 Task: Hide hiring.
Action: Mouse moved to (641, 488)
Screenshot: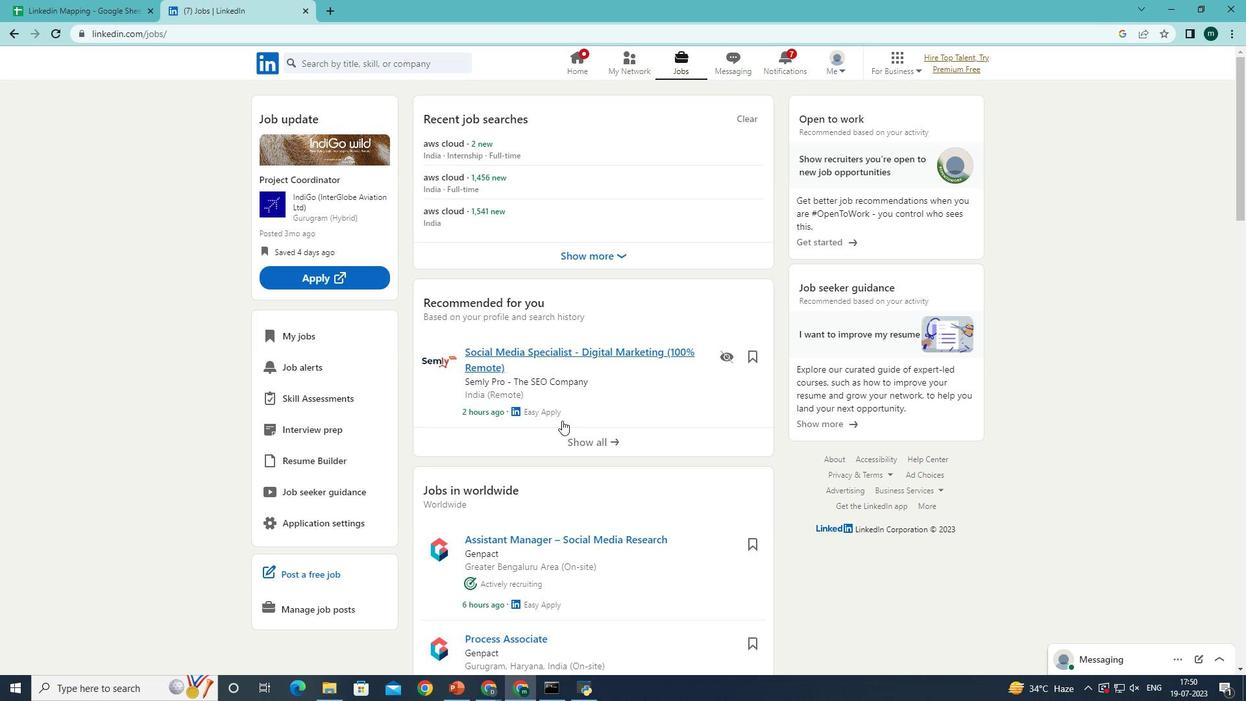 
Action: Mouse scrolled (641, 487) with delta (0, 0)
Screenshot: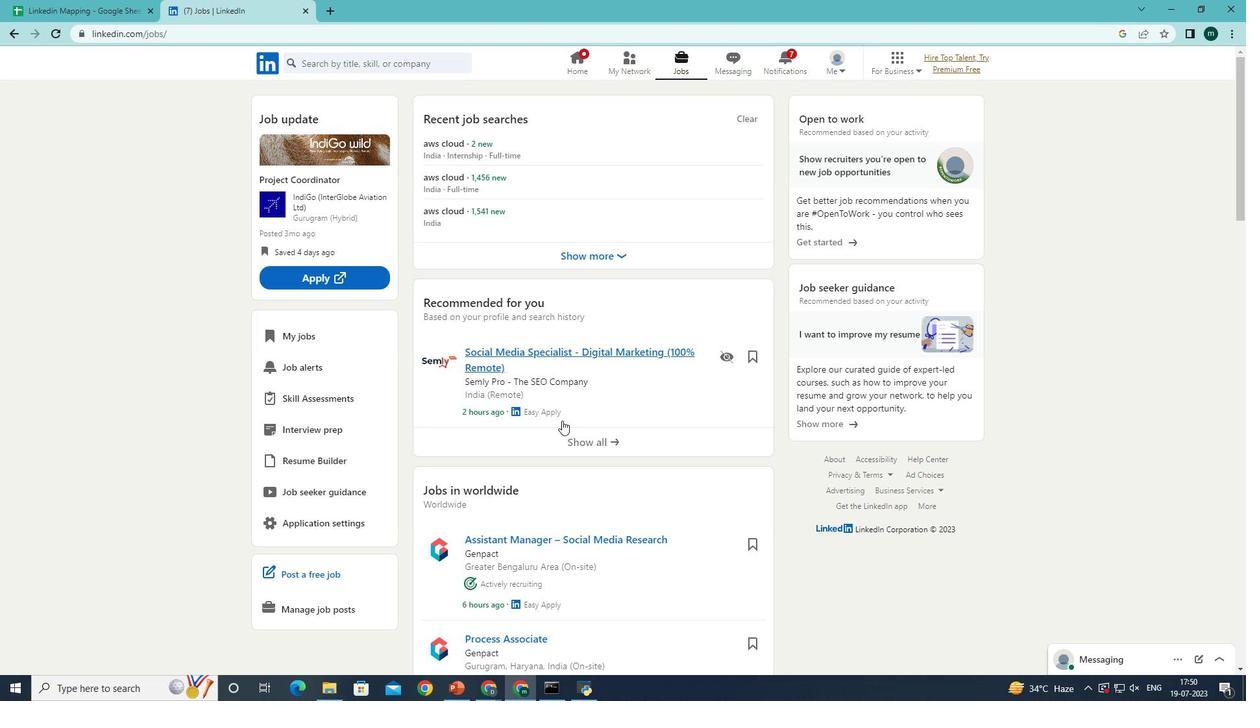 
Action: Mouse scrolled (641, 487) with delta (0, 0)
Screenshot: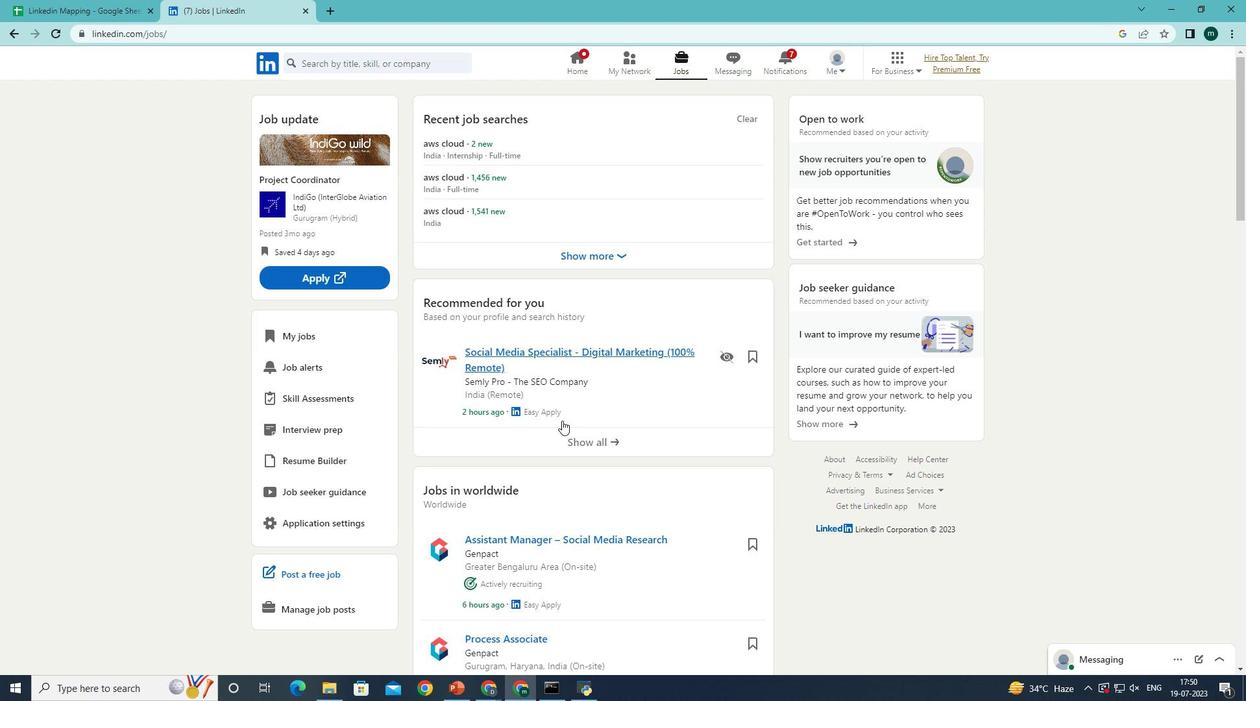 
Action: Mouse scrolled (641, 487) with delta (0, 0)
Screenshot: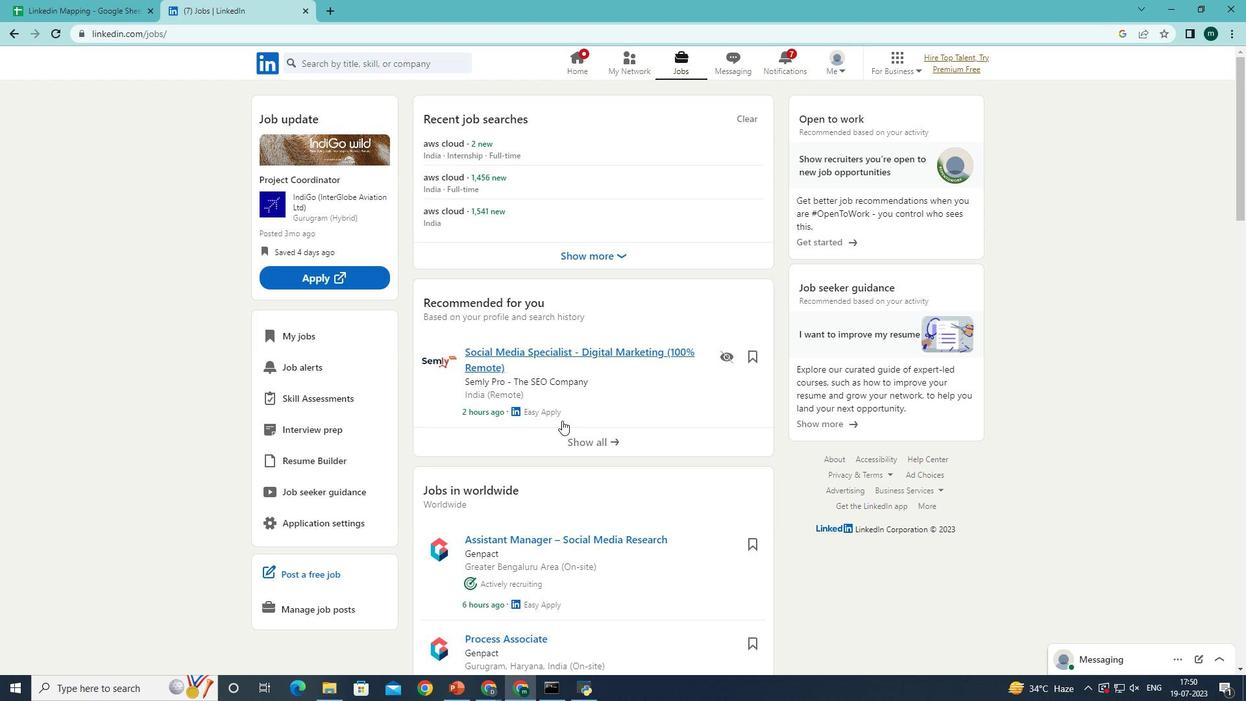 
Action: Mouse scrolled (641, 487) with delta (0, 0)
Screenshot: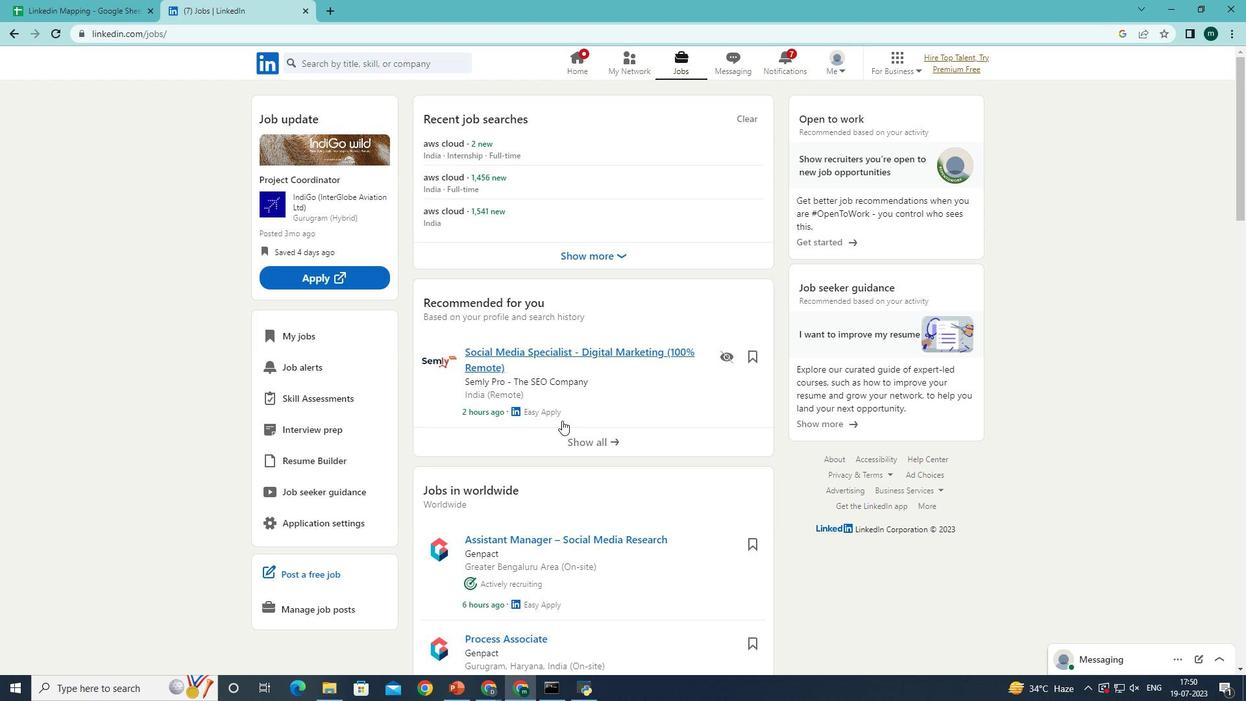 
Action: Mouse scrolled (641, 487) with delta (0, 0)
Screenshot: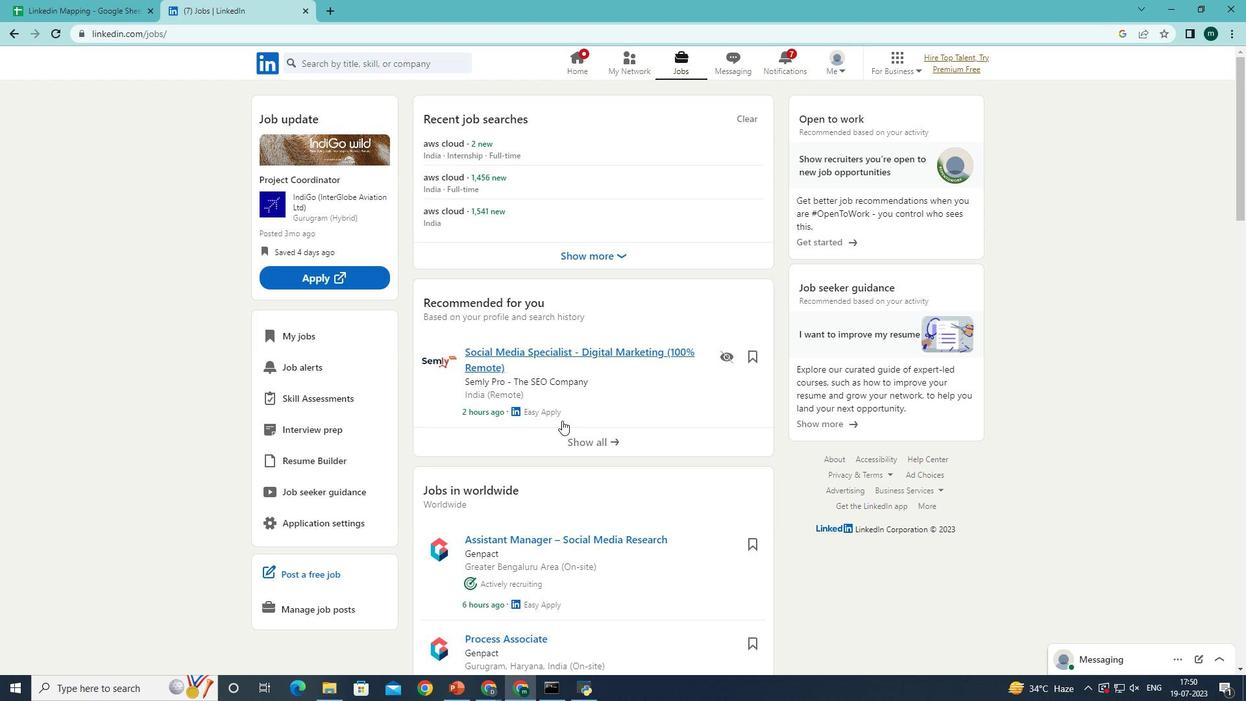 
Action: Mouse scrolled (641, 487) with delta (0, 0)
Screenshot: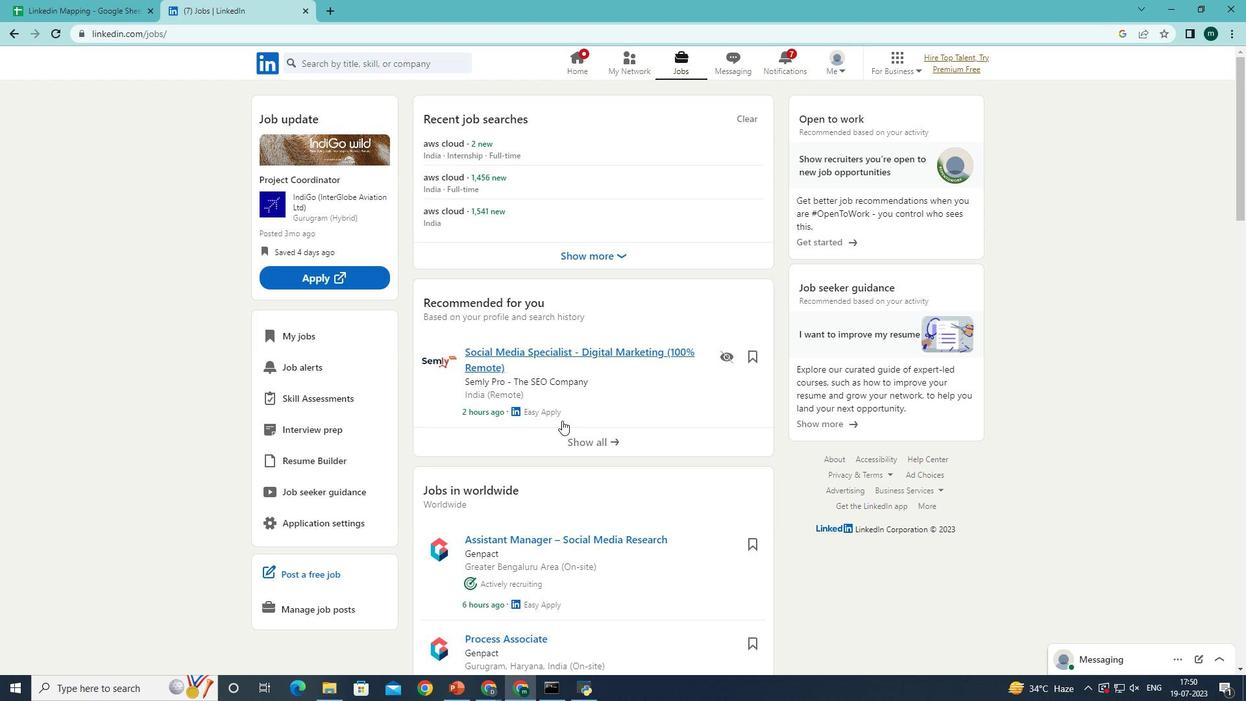 
Action: Mouse scrolled (641, 487) with delta (0, 0)
Screenshot: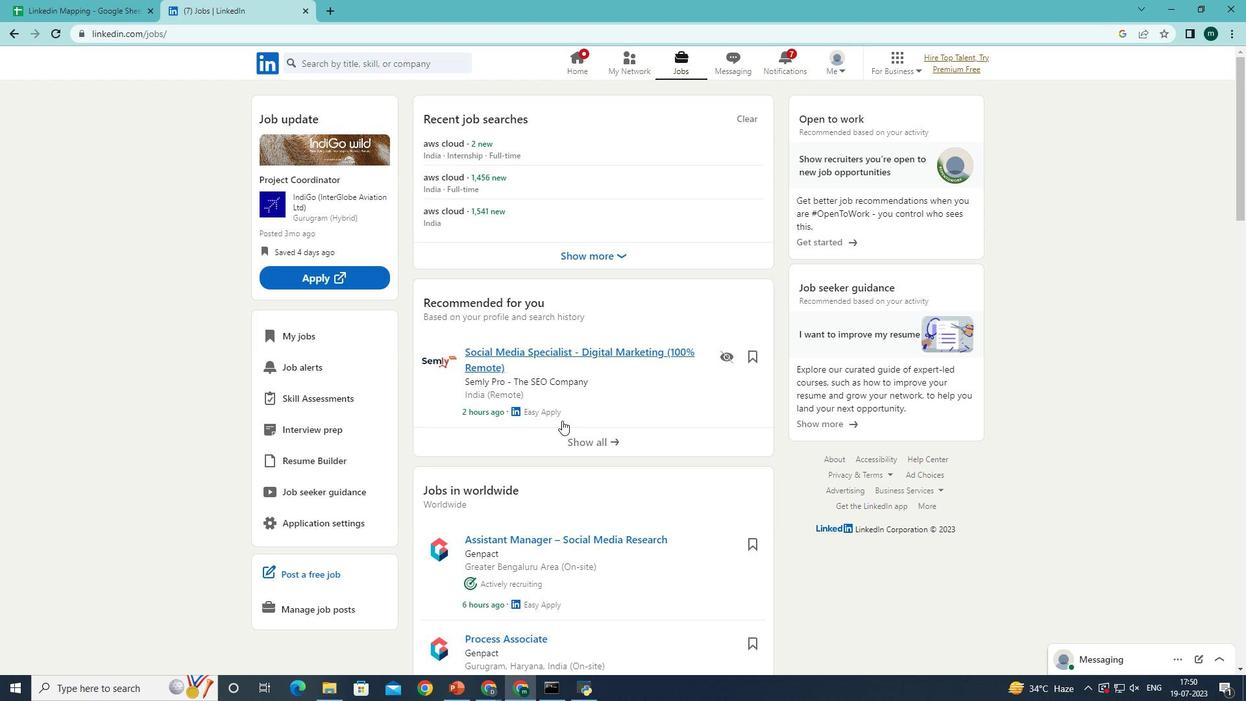 
Action: Mouse scrolled (641, 487) with delta (0, 0)
Screenshot: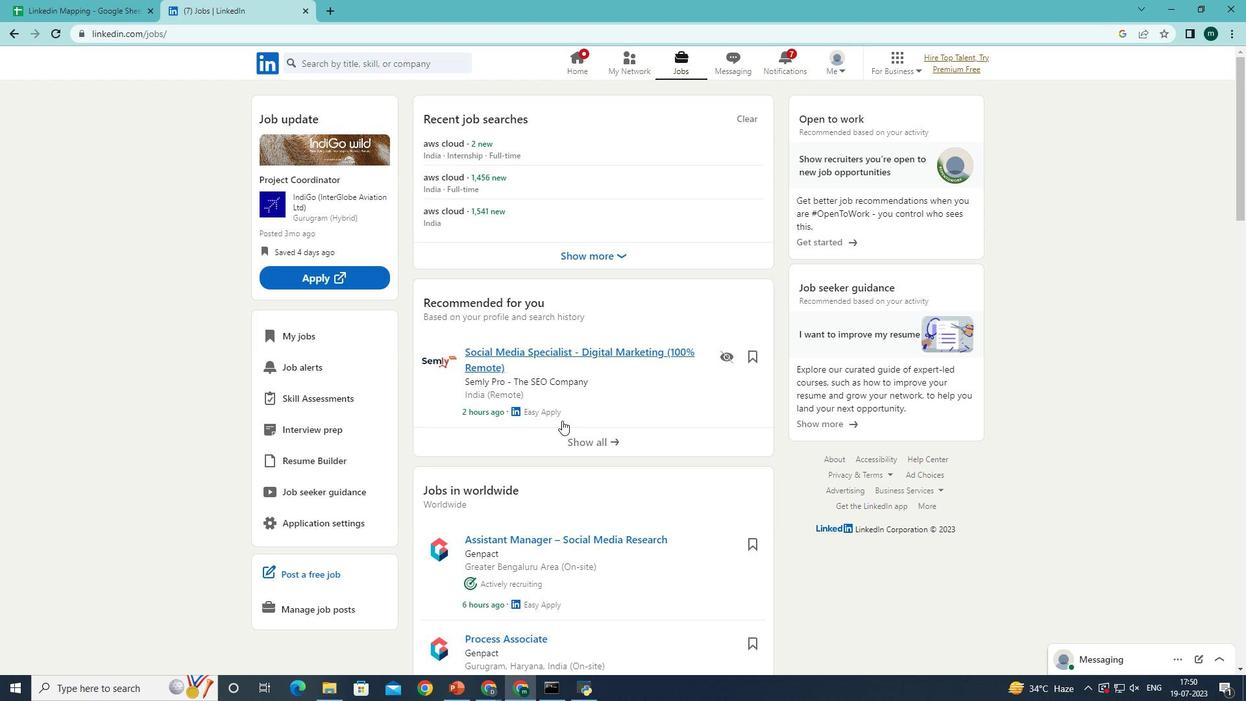 
Action: Mouse scrolled (641, 487) with delta (0, 0)
Screenshot: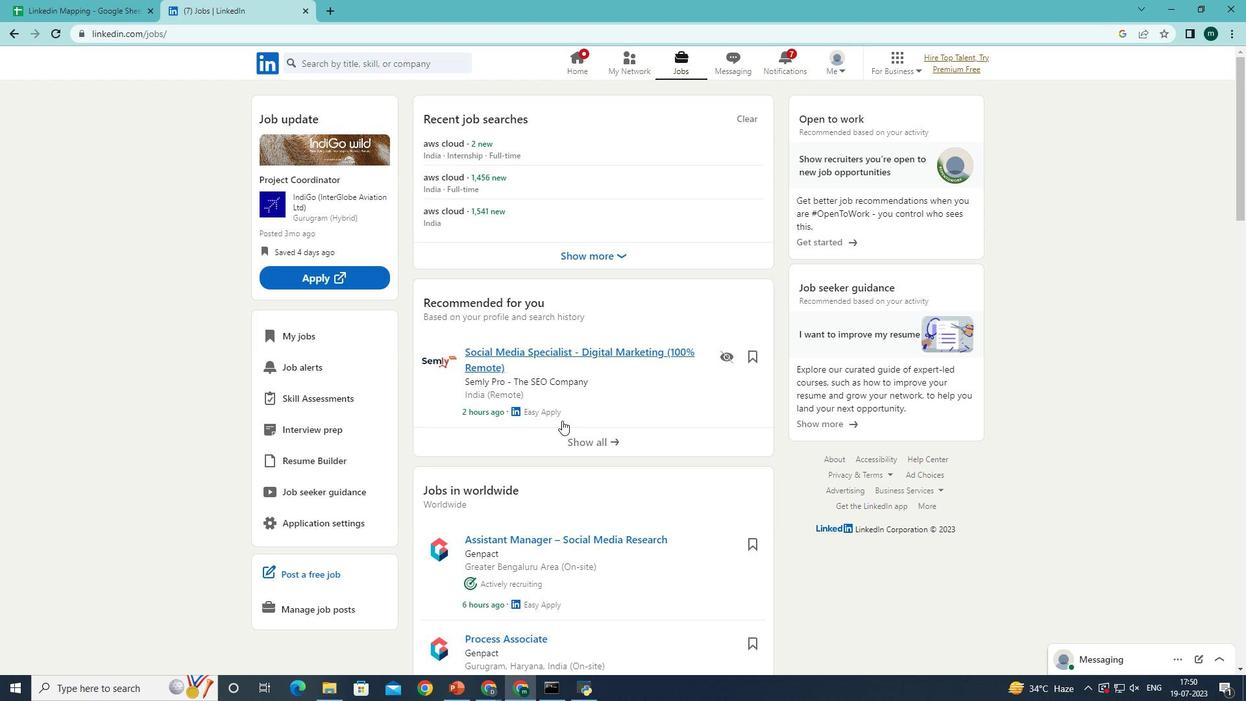 
Action: Mouse scrolled (641, 487) with delta (0, 0)
Screenshot: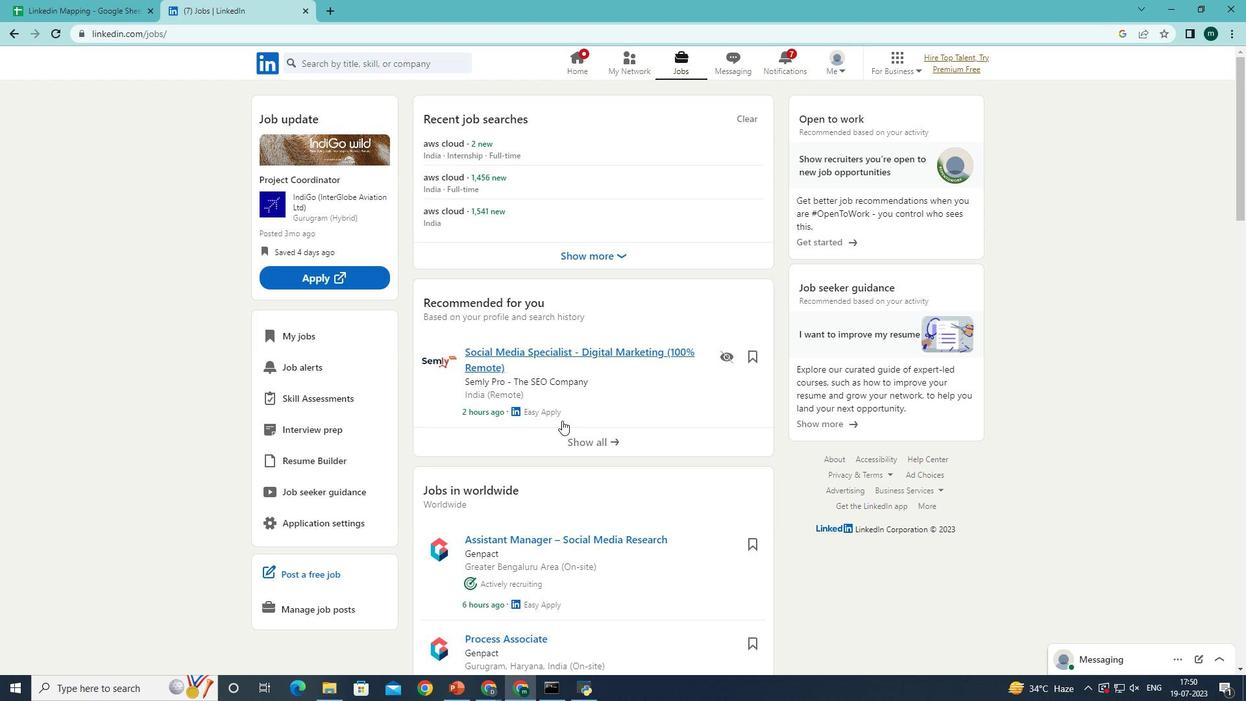 
Action: Mouse scrolled (641, 487) with delta (0, 0)
Screenshot: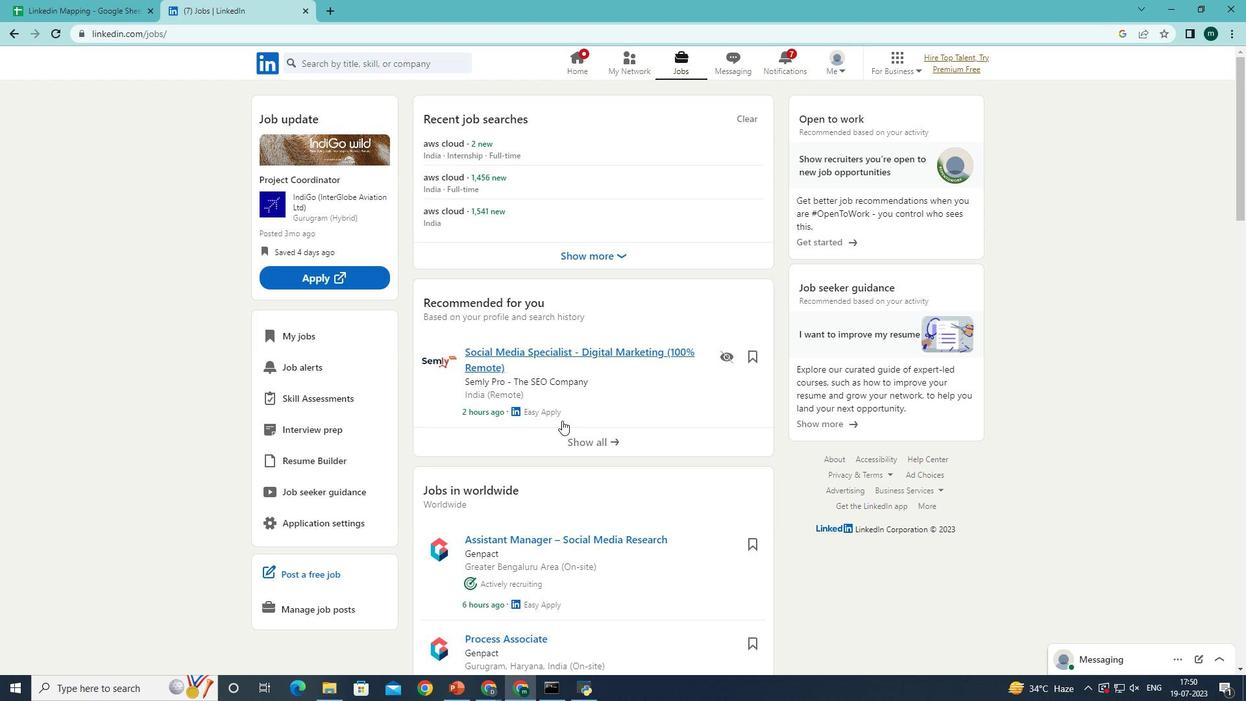 
Action: Mouse scrolled (641, 487) with delta (0, 0)
Screenshot: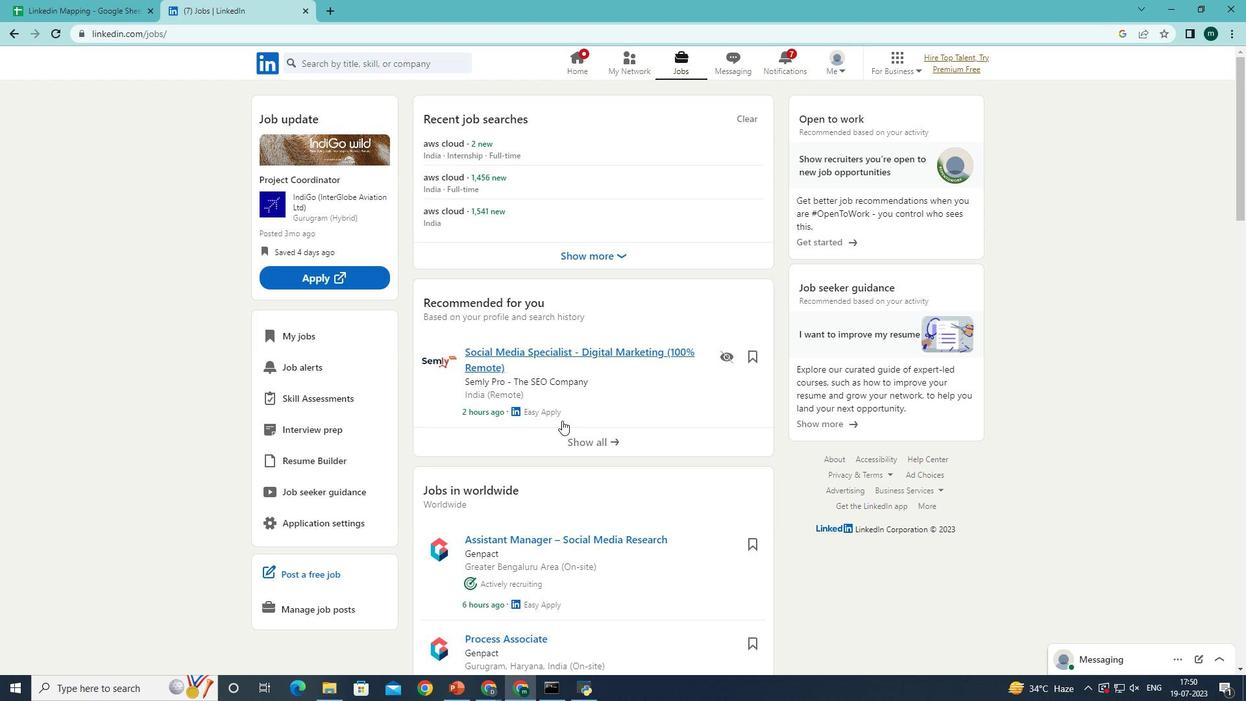 
Action: Mouse moved to (757, 317)
Screenshot: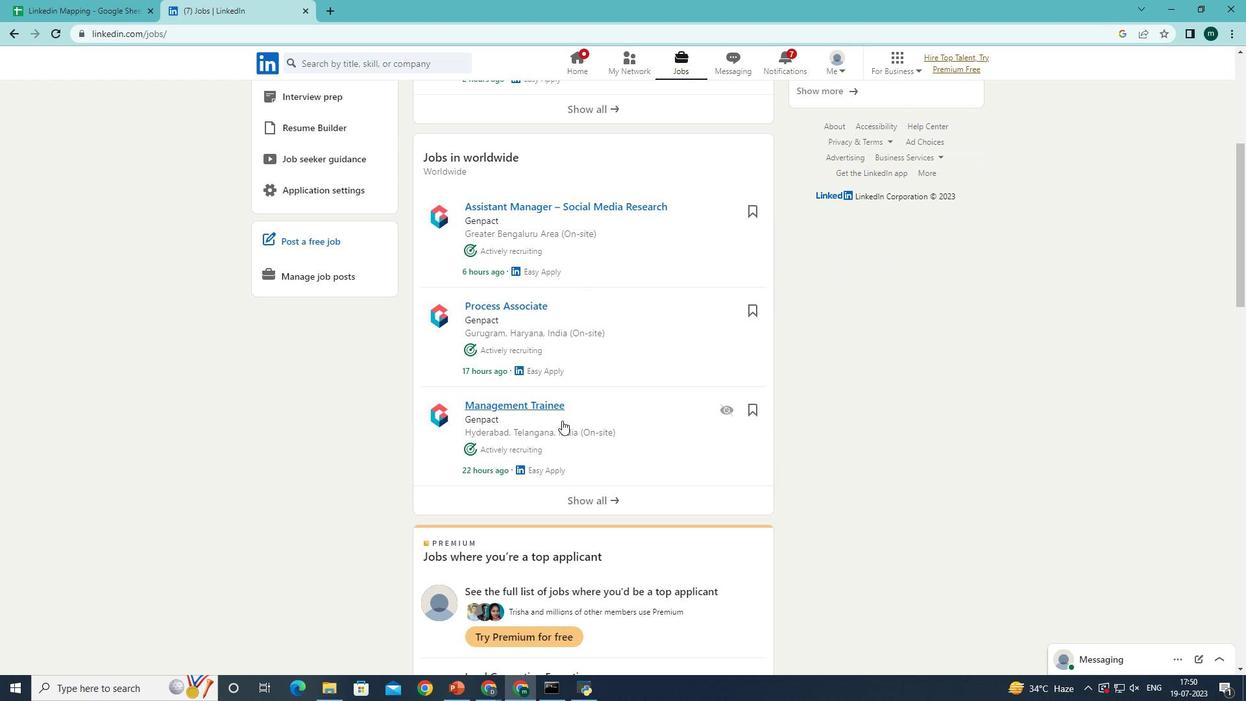 
Action: Mouse pressed left at (757, 317)
Screenshot: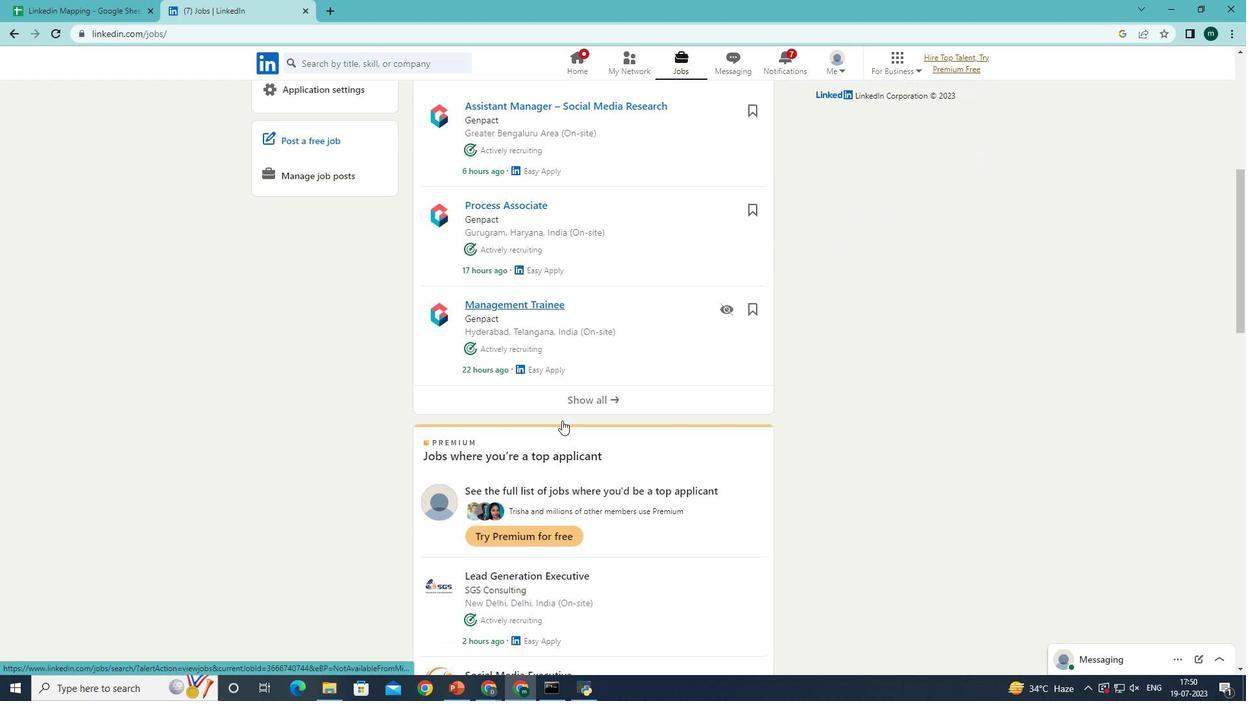 
Action: Mouse moved to (763, 405)
Screenshot: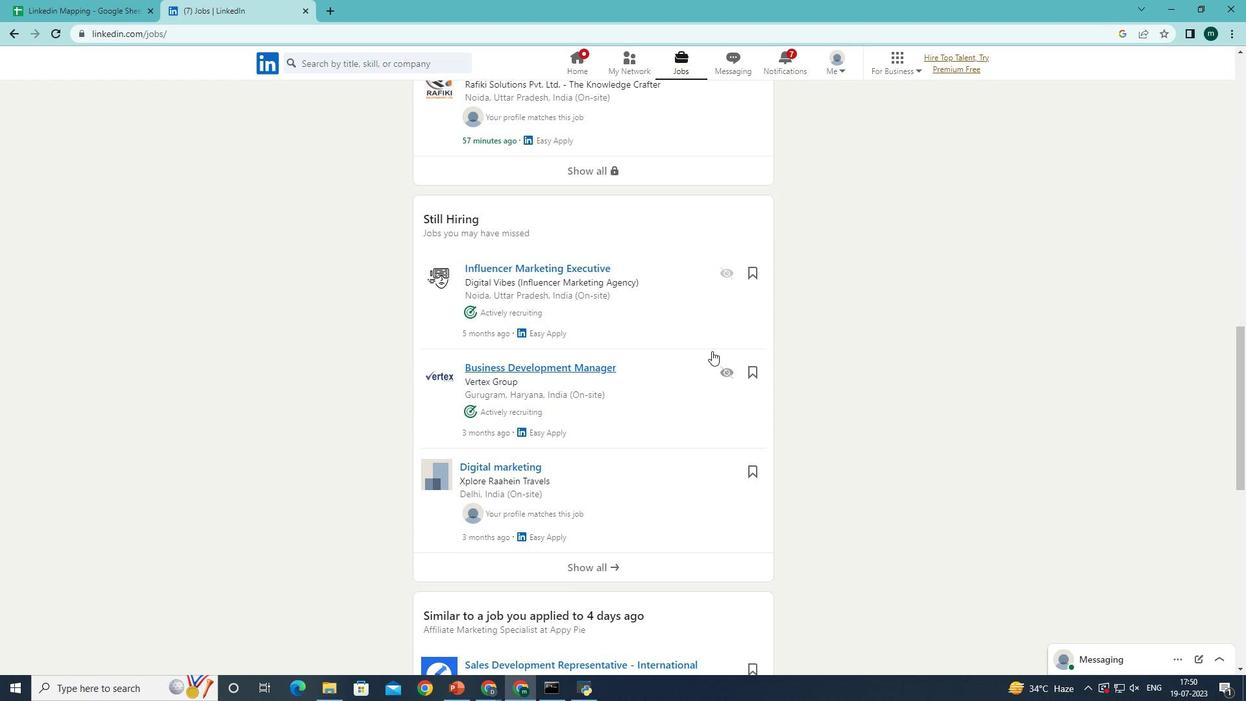 
Action: Mouse pressed left at (763, 405)
Screenshot: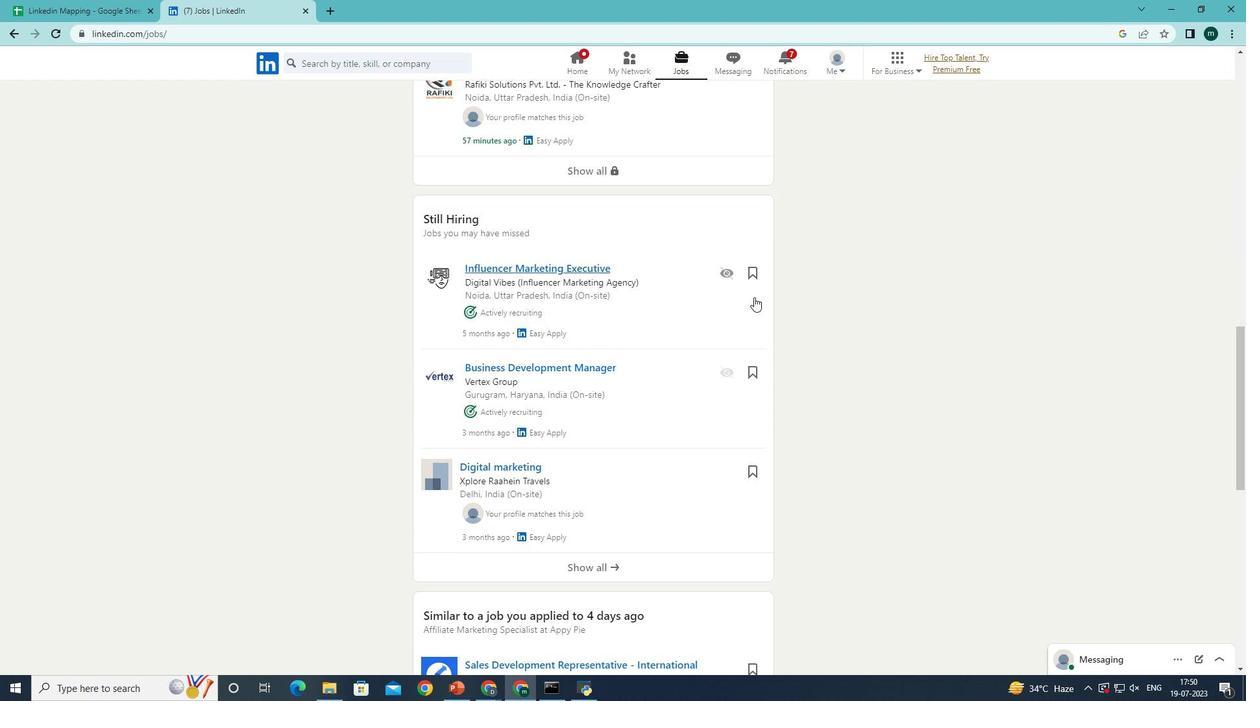 
Action: Mouse moved to (756, 496)
Screenshot: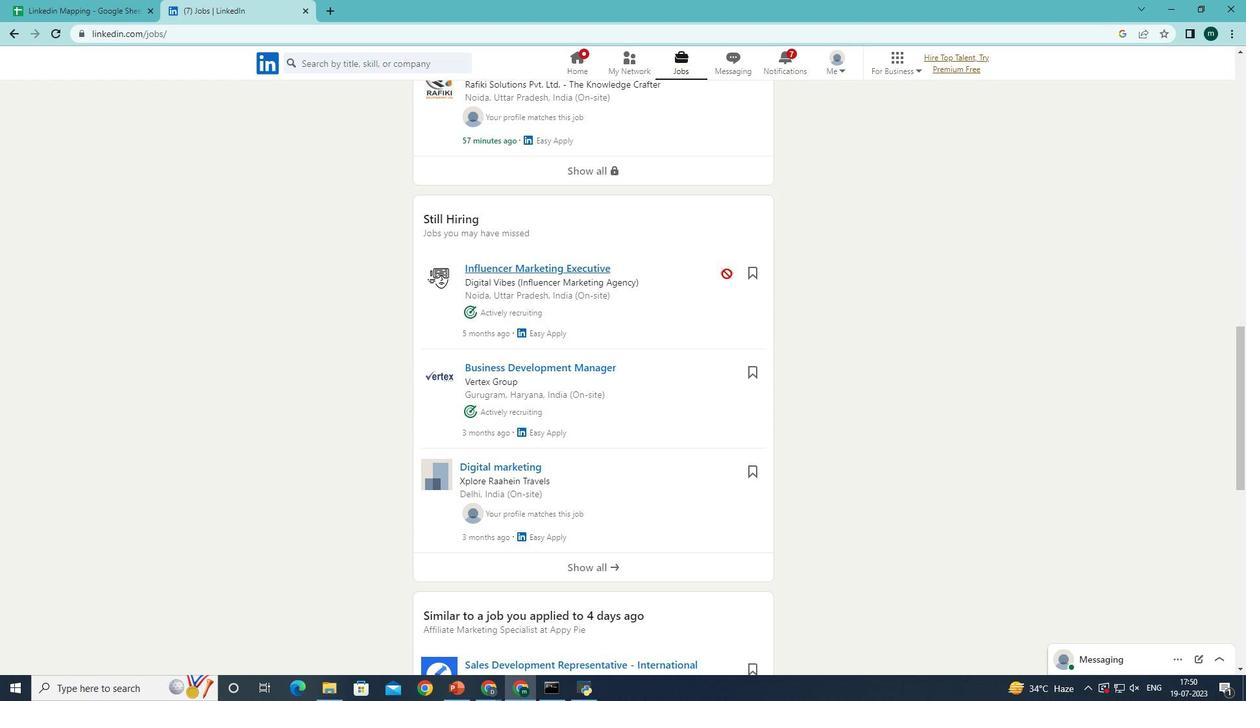 
Action: Mouse pressed left at (756, 496)
Screenshot: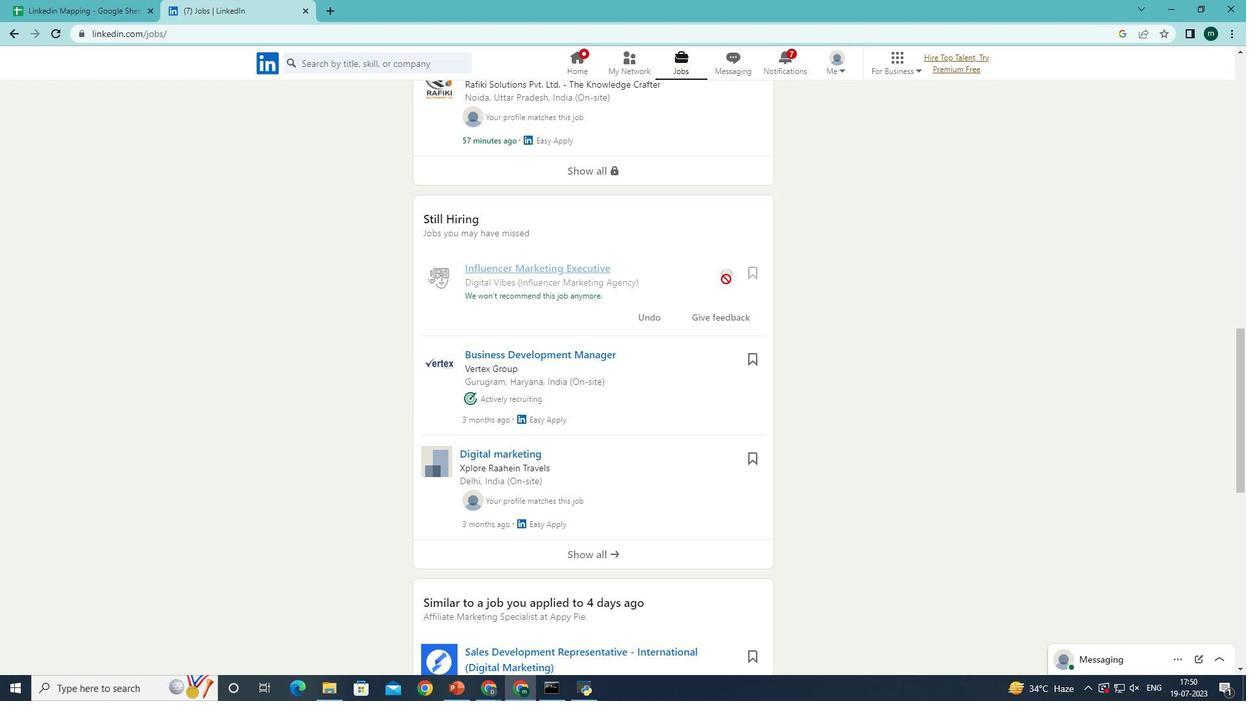 
Action: Mouse moved to (756, 496)
Screenshot: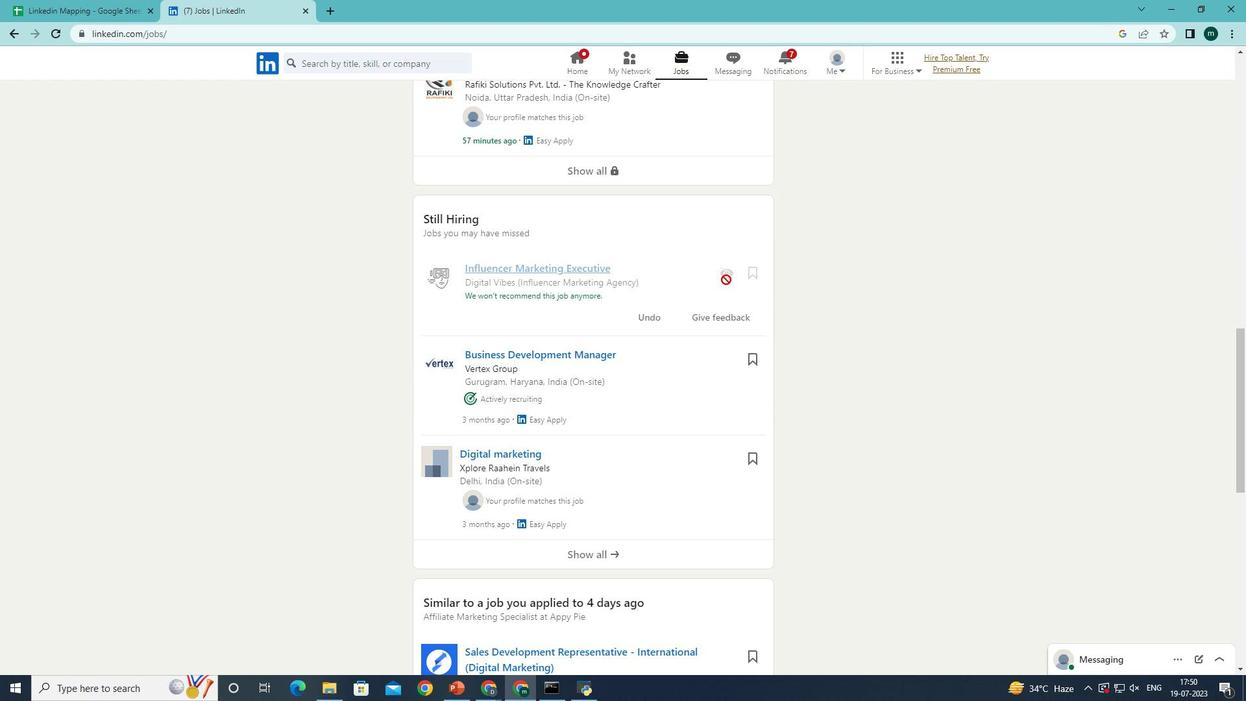
Action: Mouse scrolled (592, 449) with delta (0, 0)
Screenshot: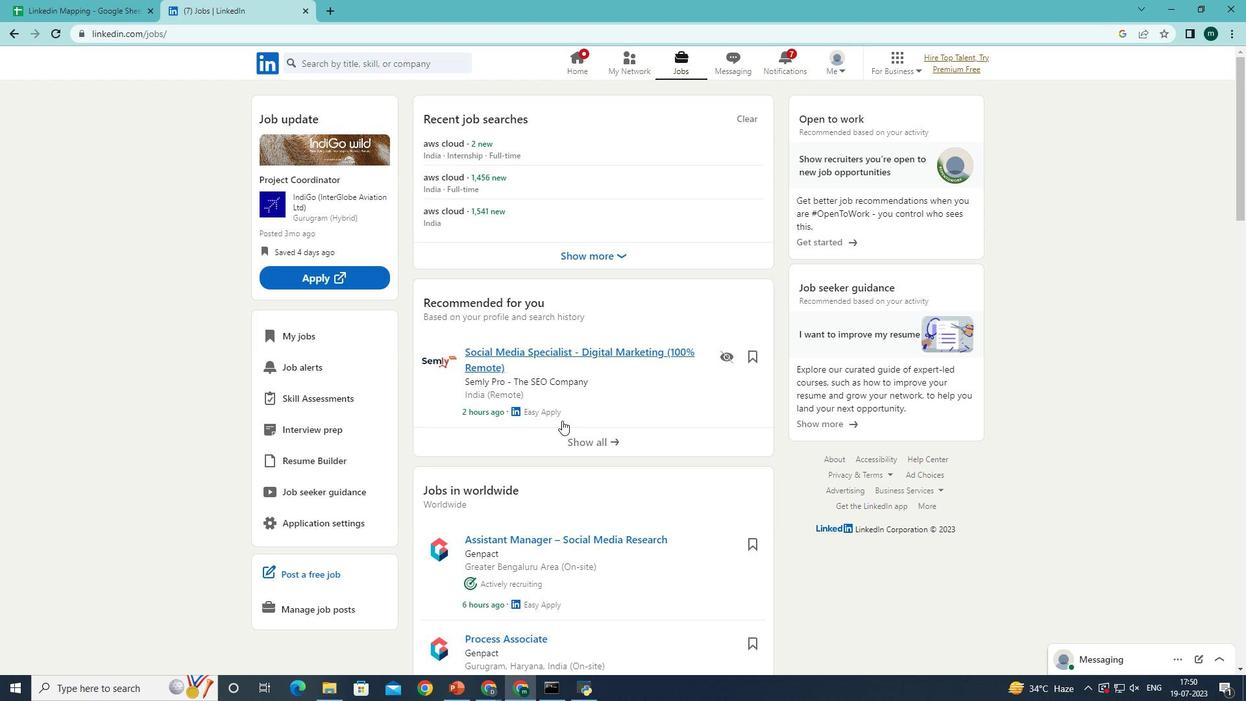 
Action: Mouse scrolled (592, 449) with delta (0, 0)
Screenshot: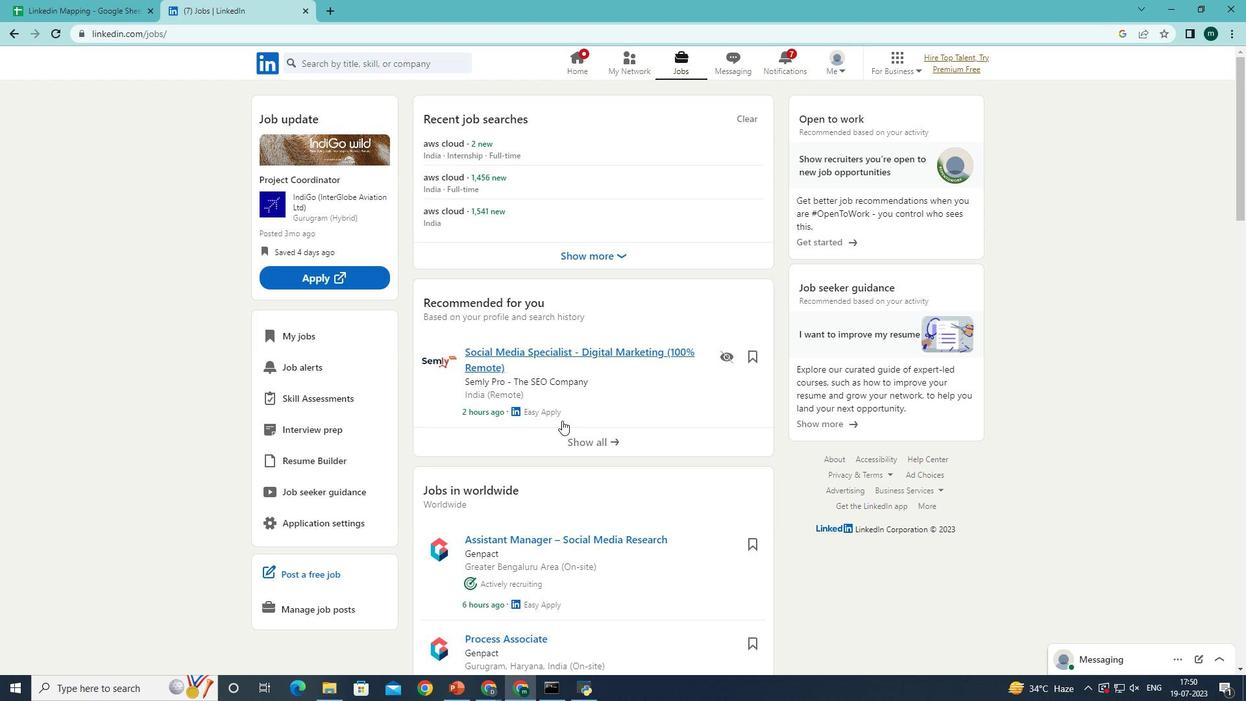 
Action: Mouse scrolled (592, 449) with delta (0, 0)
Screenshot: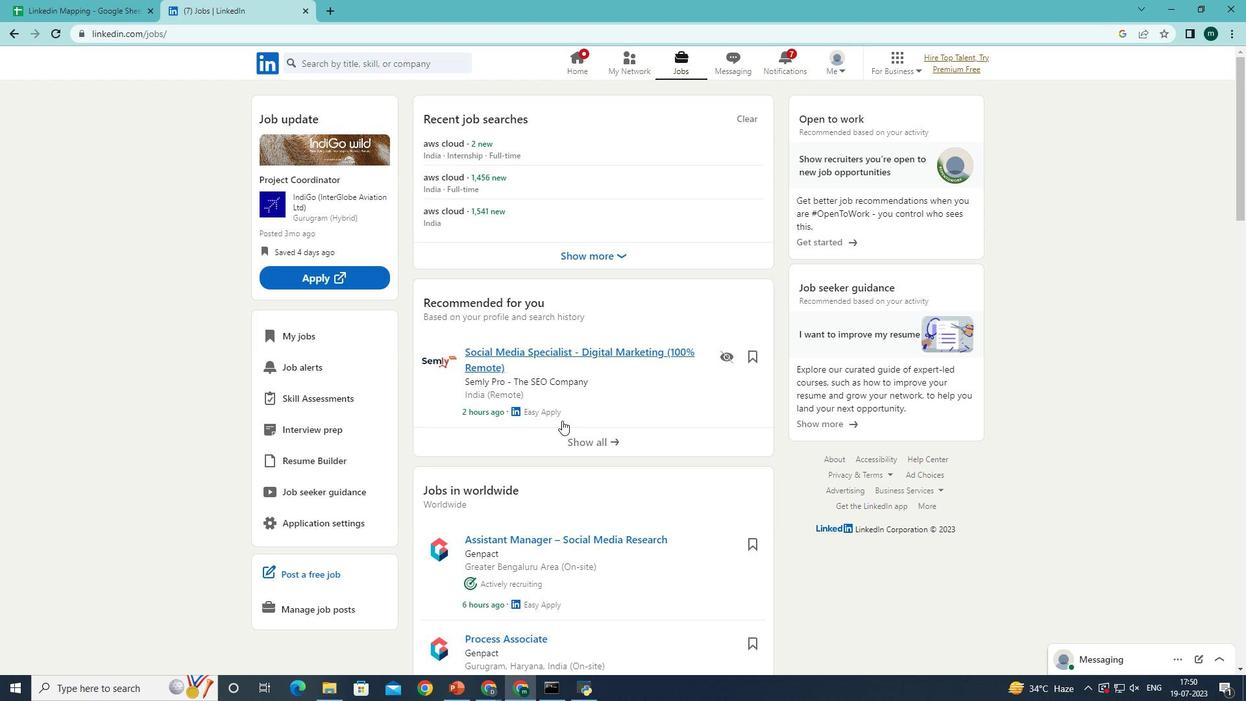
Action: Mouse scrolled (592, 449) with delta (0, 0)
Screenshot: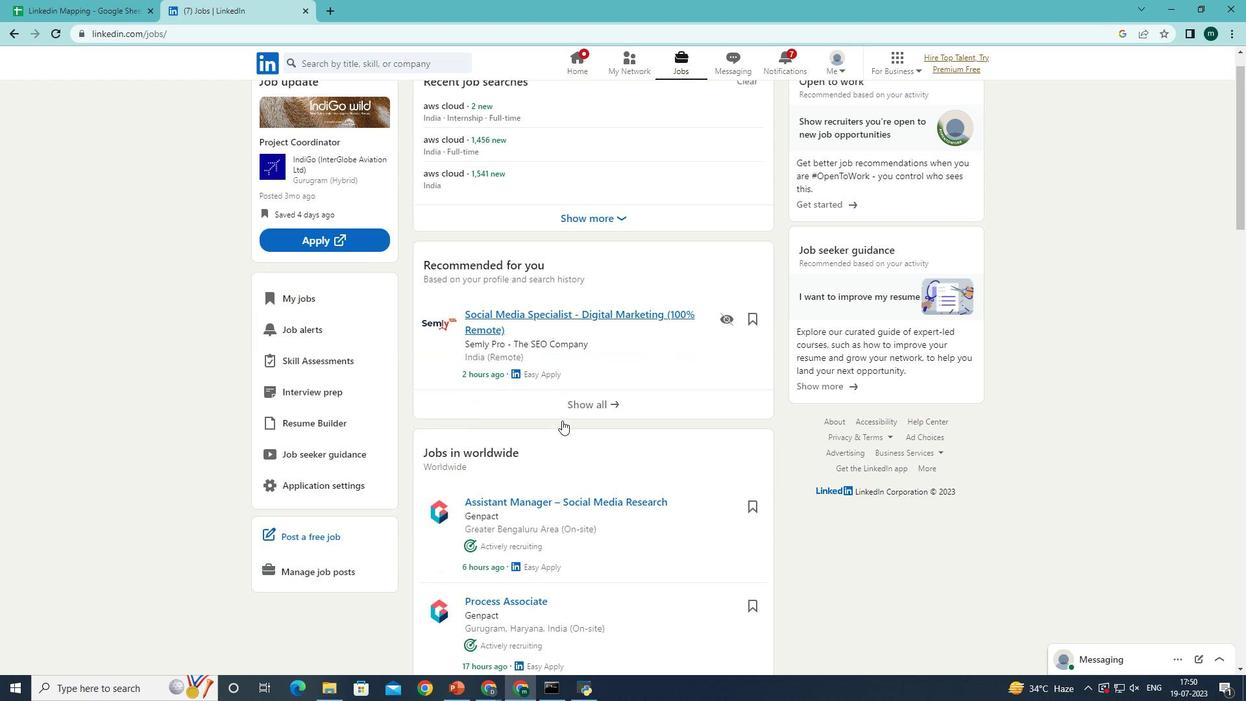 
Action: Mouse scrolled (592, 449) with delta (0, 0)
Screenshot: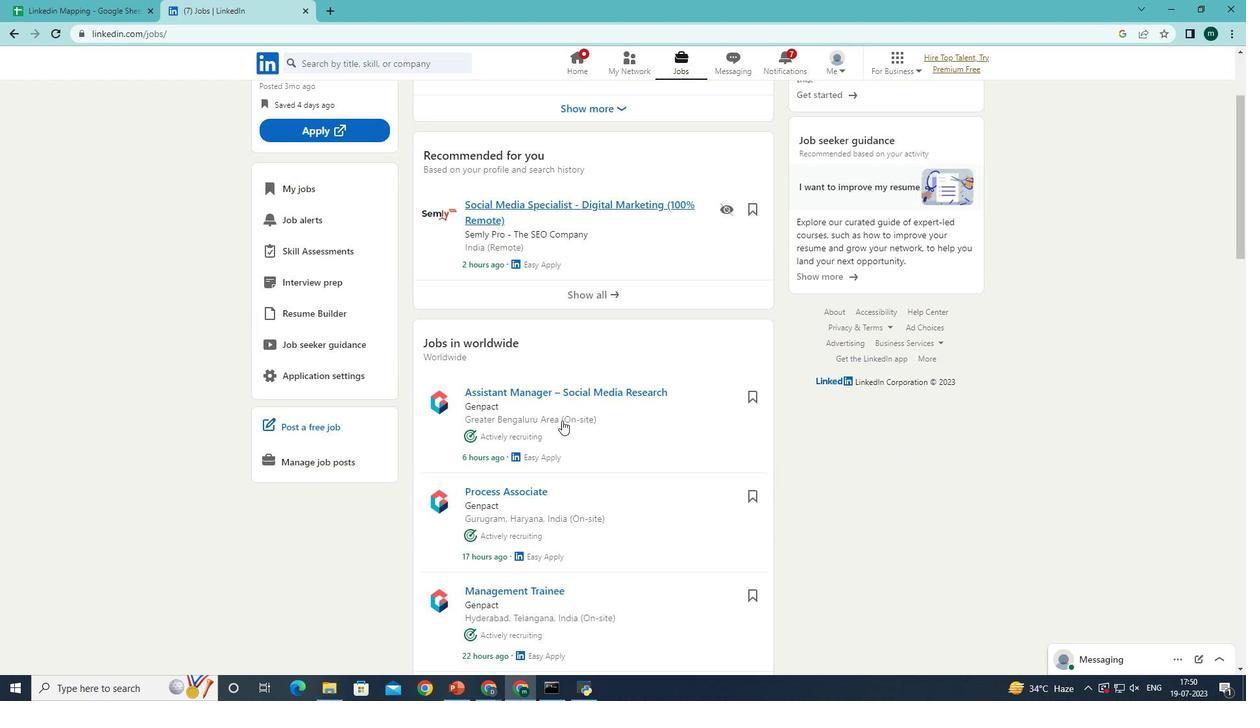
Action: Mouse scrolled (592, 449) with delta (0, 0)
Screenshot: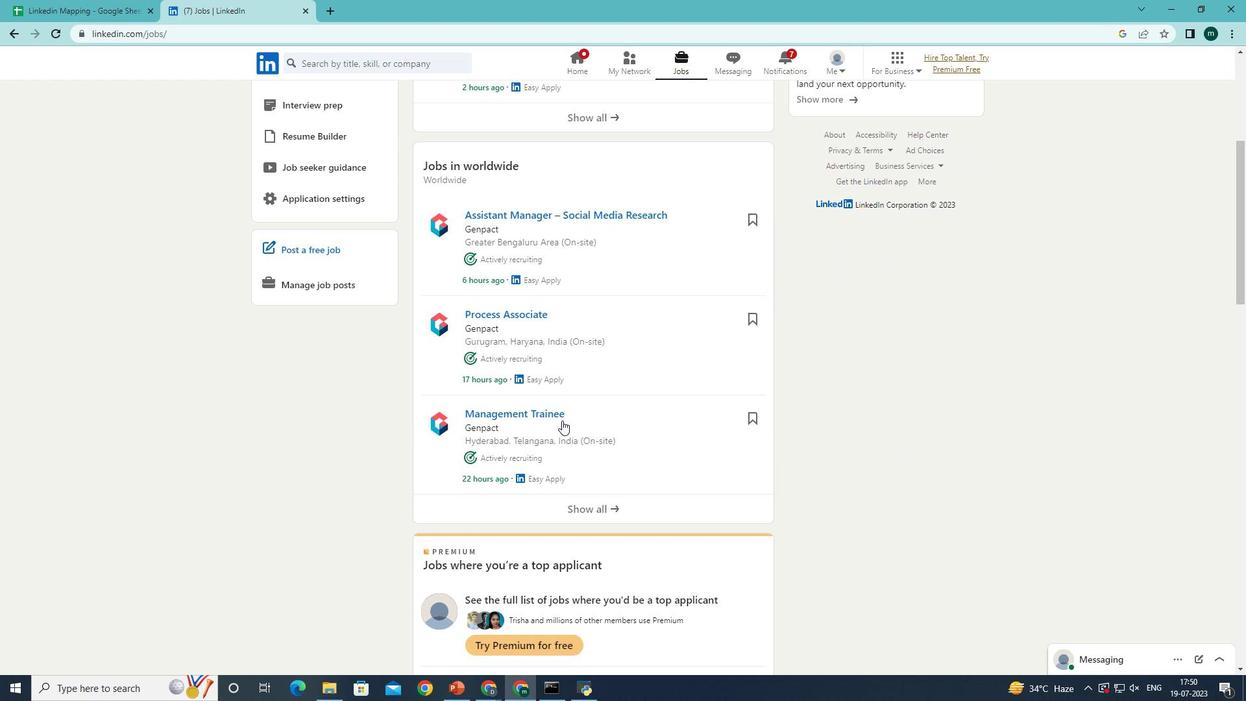 
Action: Mouse scrolled (592, 449) with delta (0, 0)
Screenshot: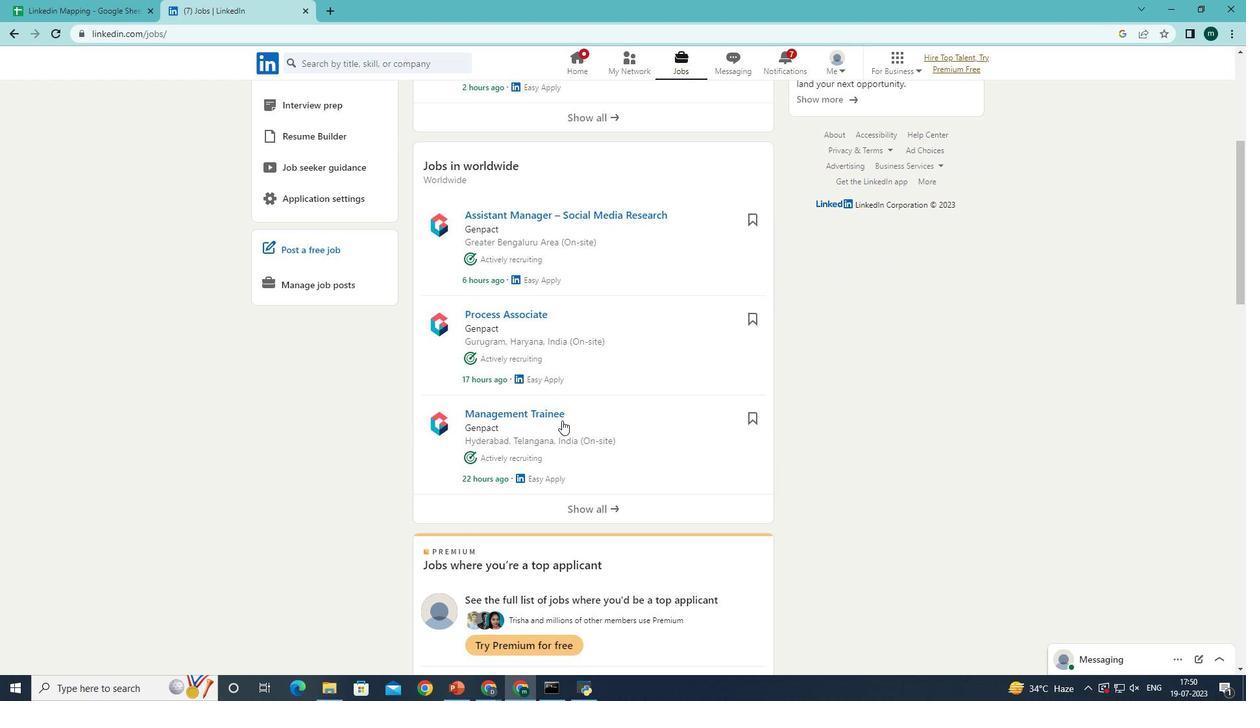 
Action: Mouse scrolled (592, 449) with delta (0, 0)
Screenshot: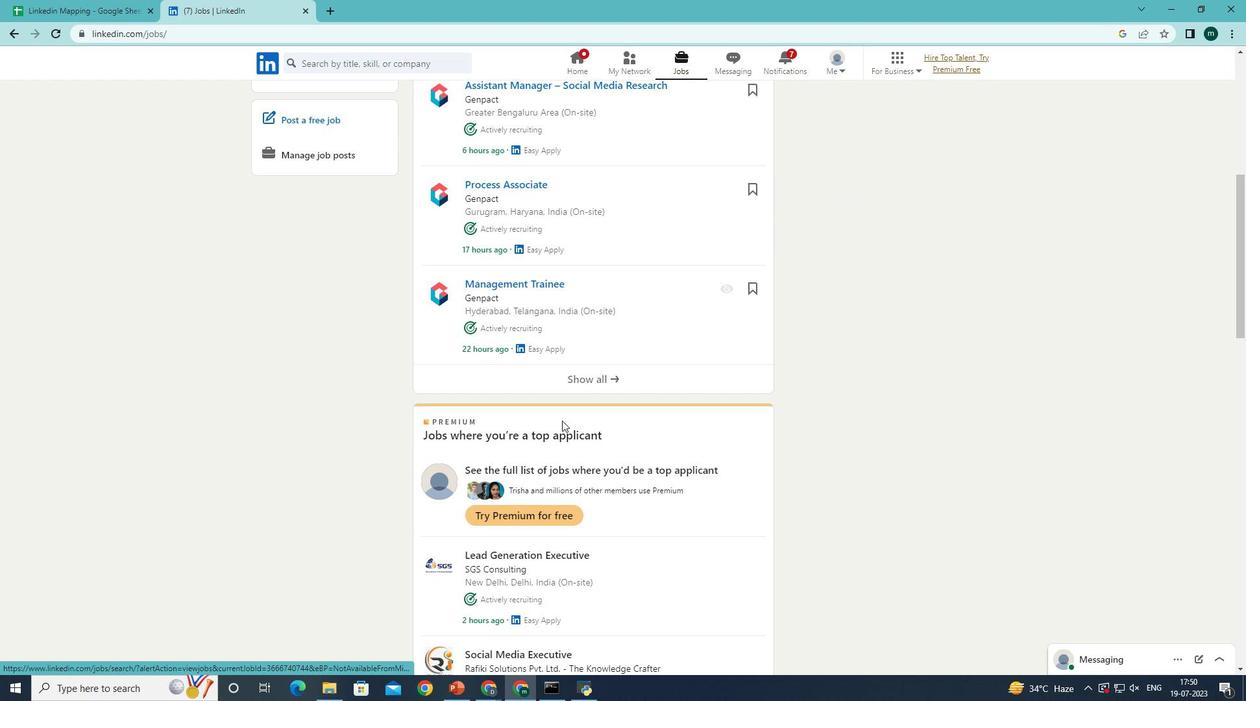 
Action: Mouse scrolled (592, 449) with delta (0, 0)
Screenshot: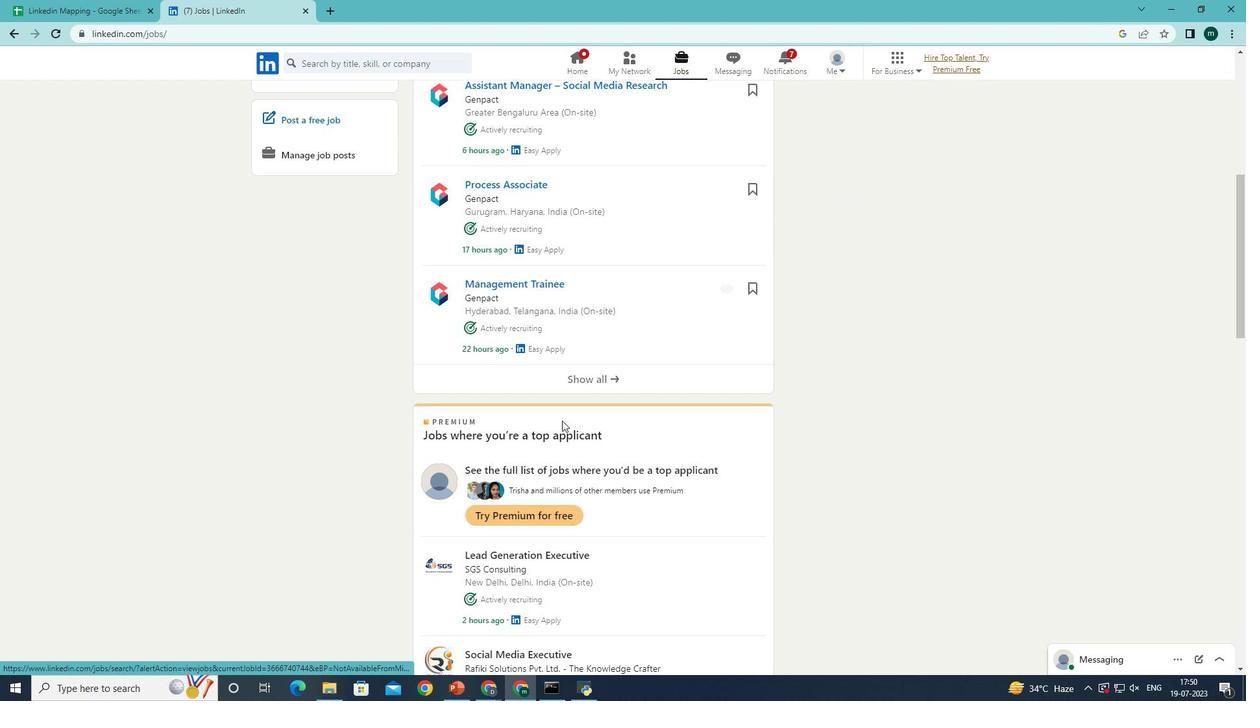 
Action: Mouse scrolled (592, 449) with delta (0, 0)
Screenshot: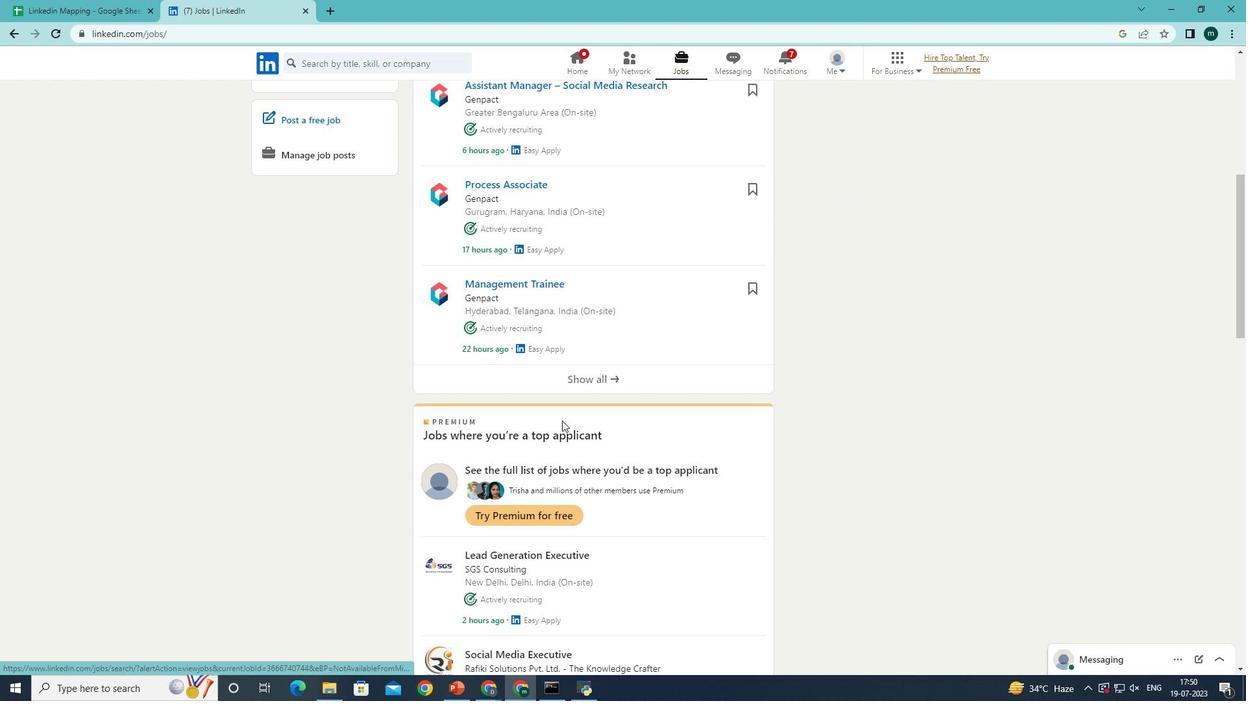 
Action: Mouse scrolled (592, 449) with delta (0, 0)
Screenshot: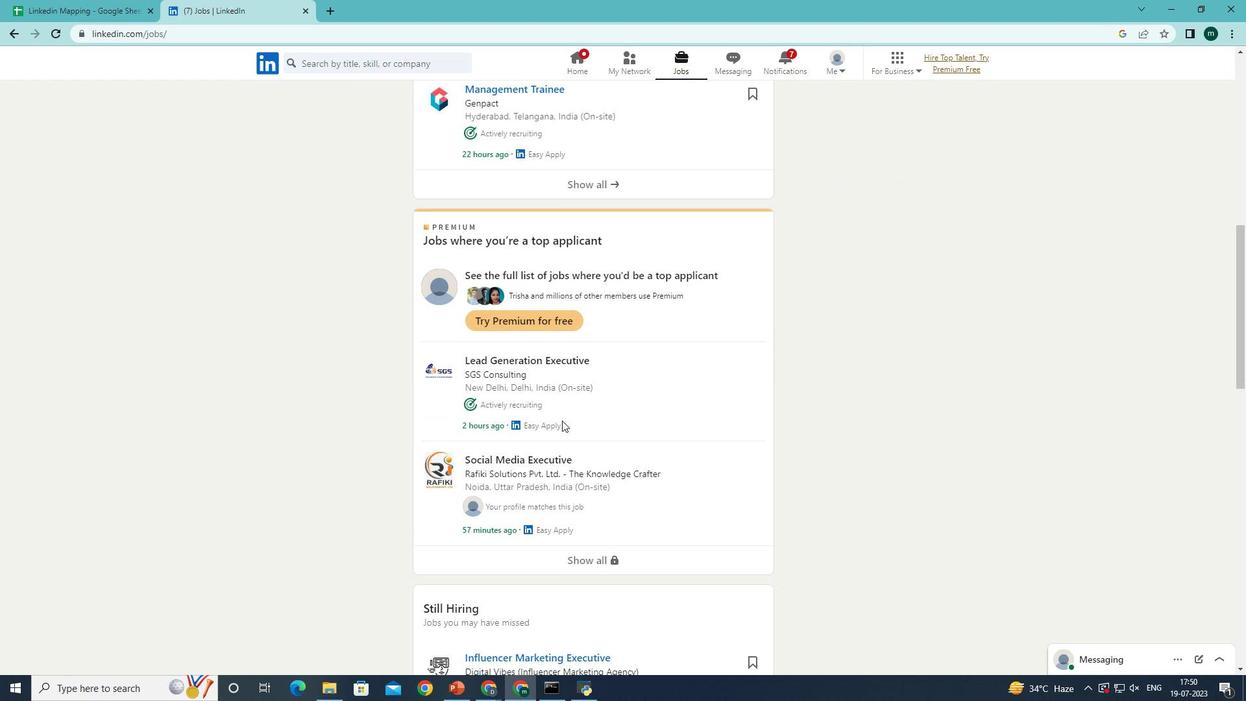 
Action: Mouse scrolled (592, 449) with delta (0, 0)
Screenshot: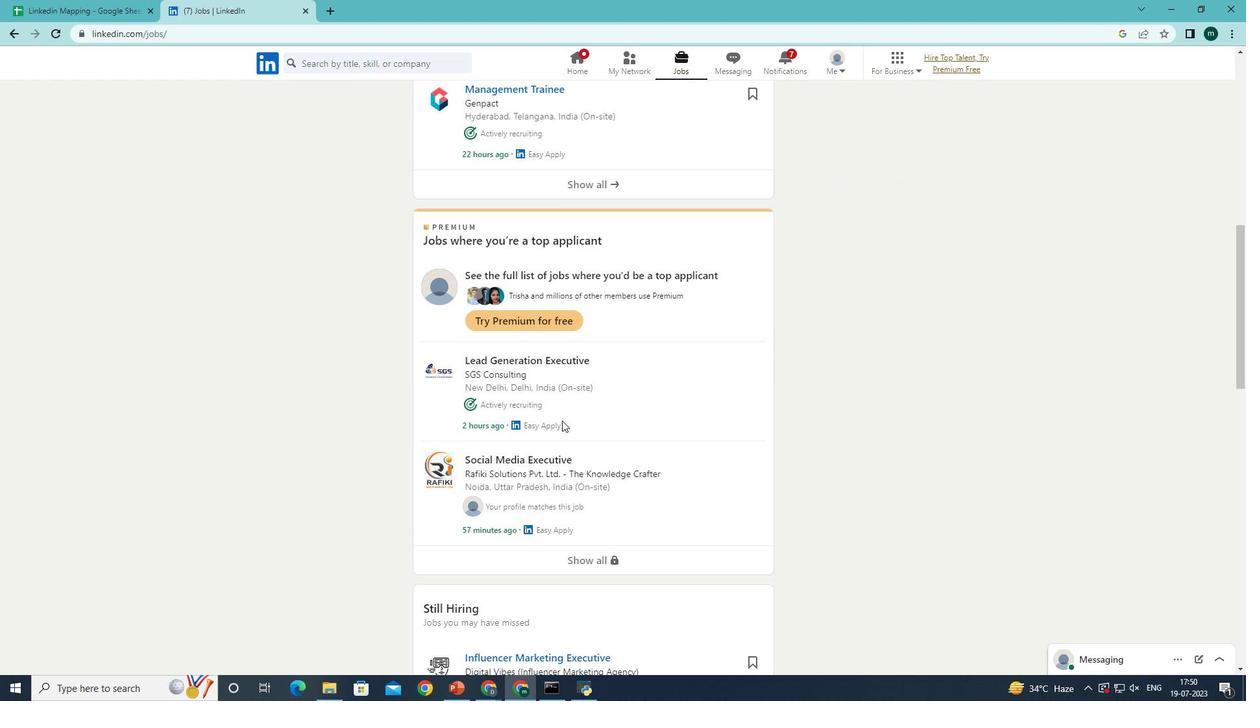 
Action: Mouse scrolled (592, 449) with delta (0, 0)
Screenshot: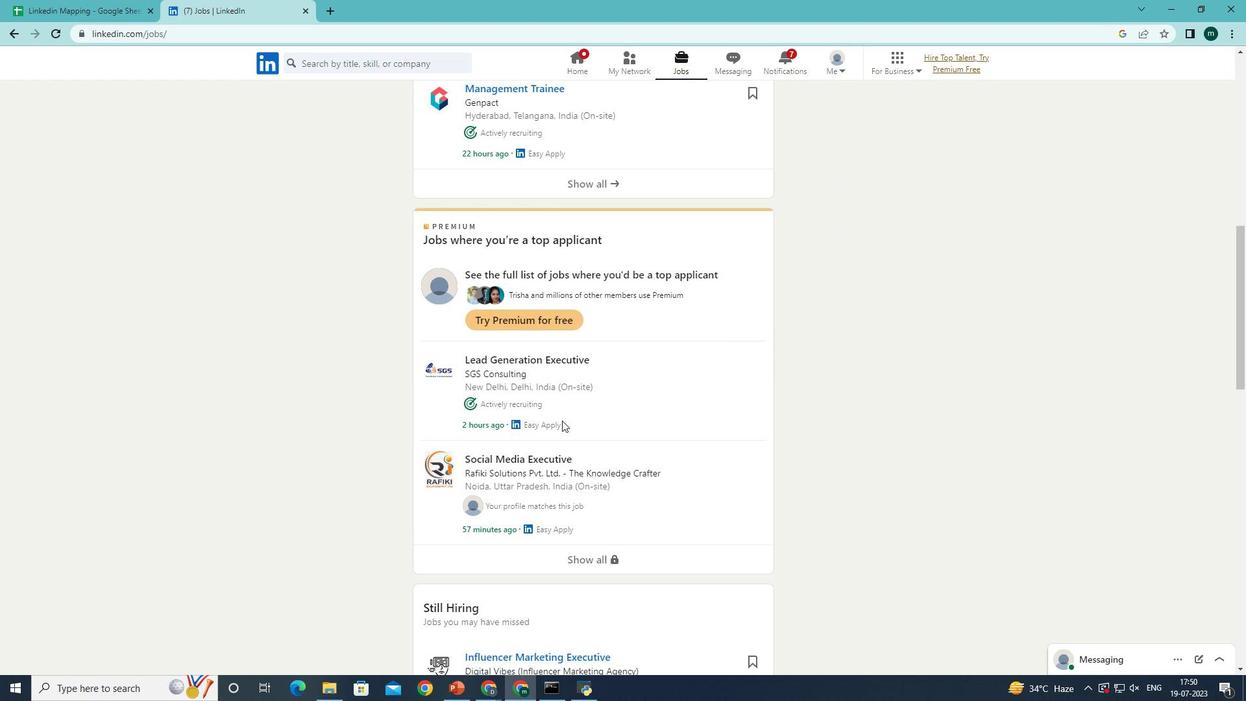 
Action: Mouse scrolled (592, 449) with delta (0, 0)
Screenshot: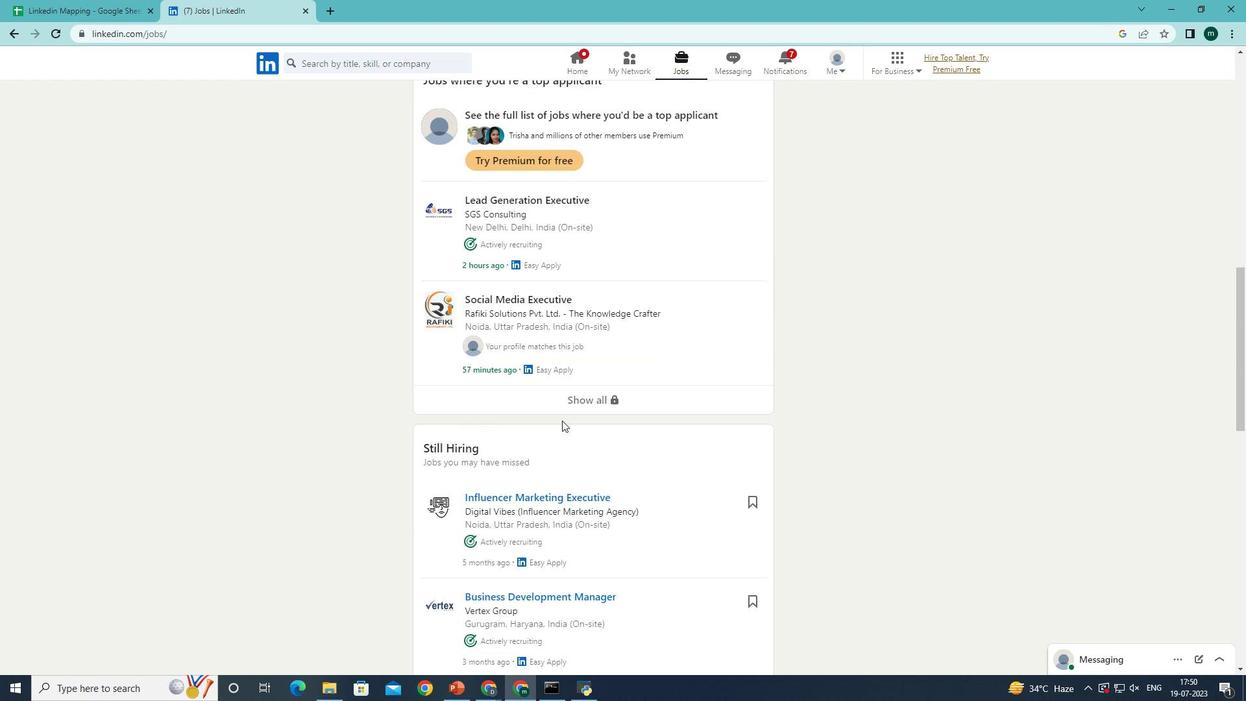 
Action: Mouse scrolled (592, 449) with delta (0, 0)
Screenshot: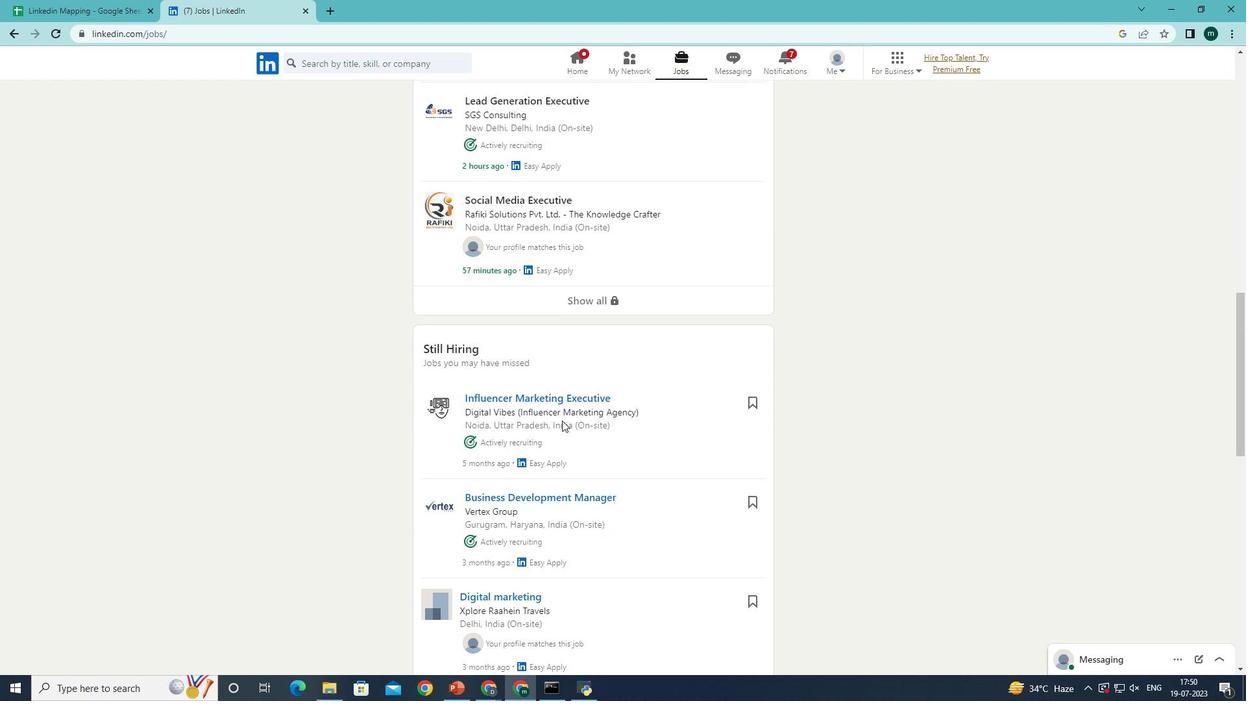 
Action: Mouse scrolled (592, 449) with delta (0, 0)
Screenshot: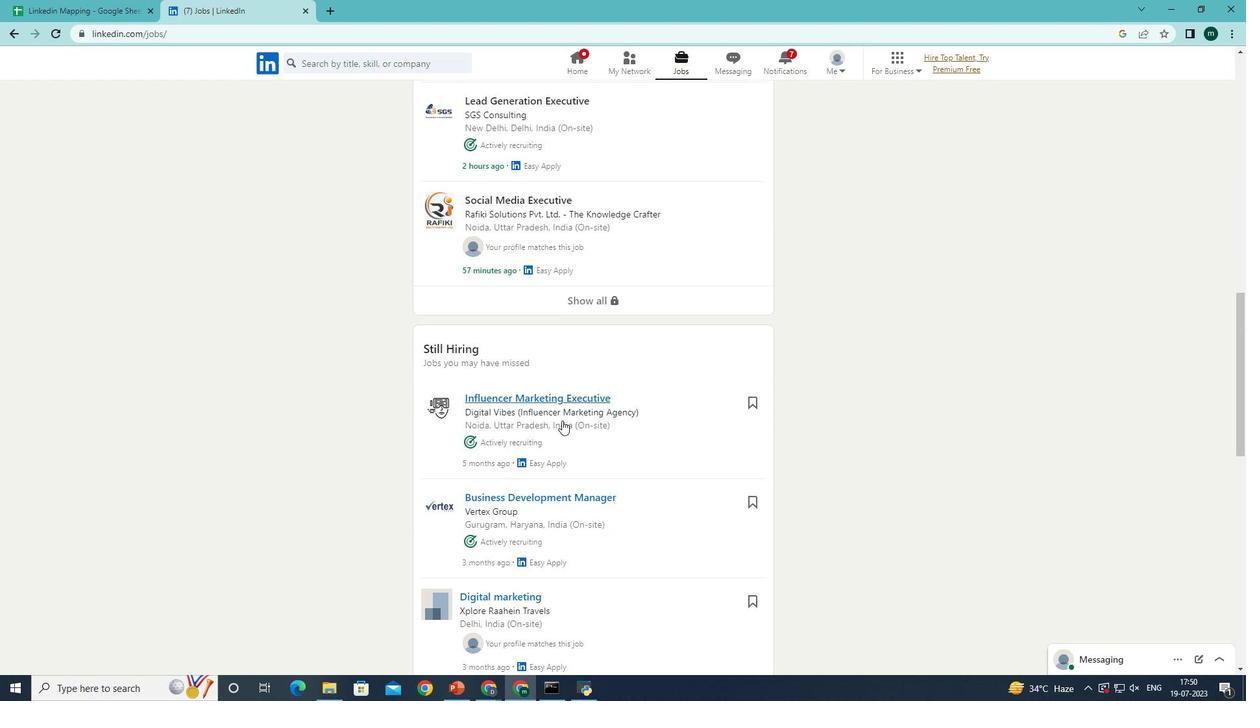 
Action: Mouse moved to (757, 303)
Screenshot: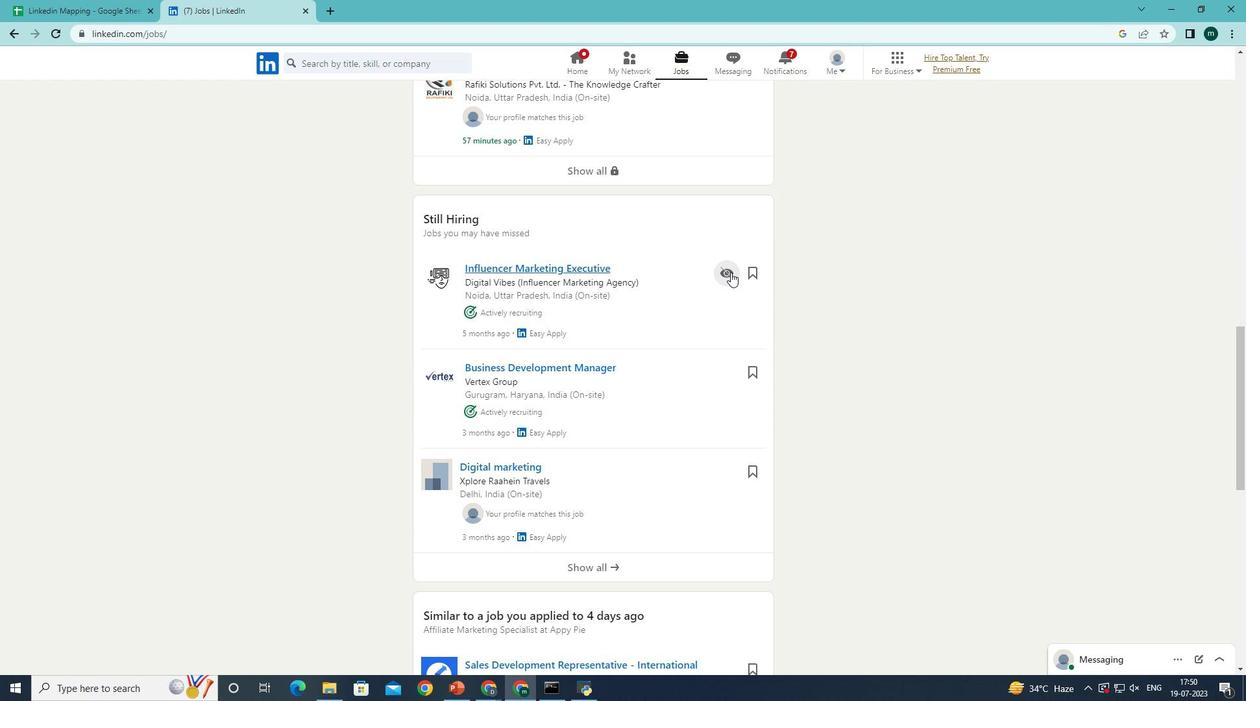 
Action: Mouse pressed left at (757, 303)
Screenshot: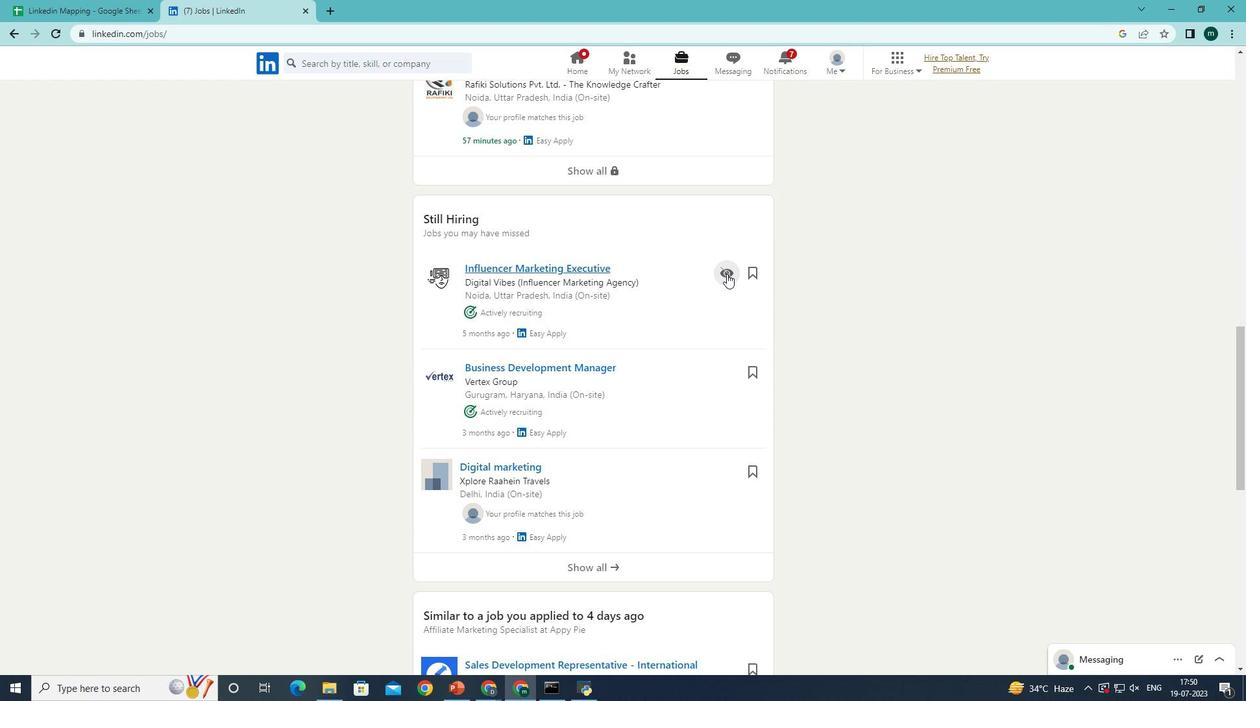
Action: Mouse moved to (756, 309)
Screenshot: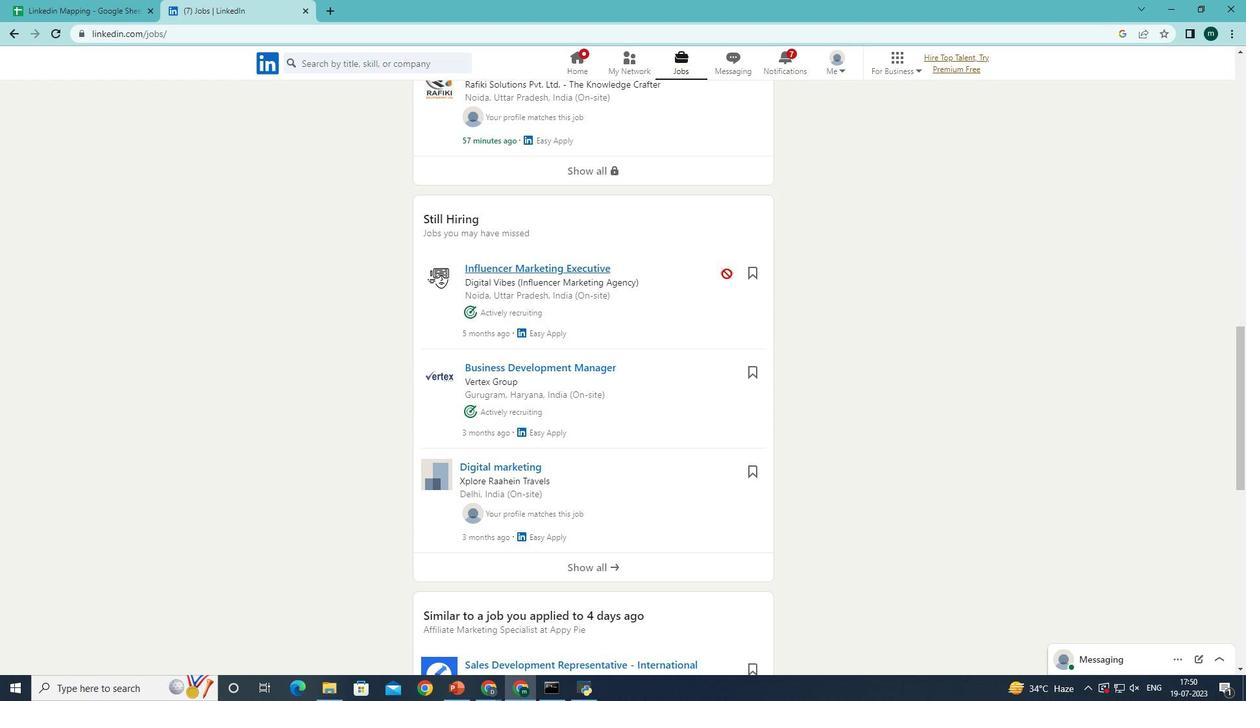 
